 Task: Add an event with the title Second Product Testing Session, date '2023/12/23', time 7:00 AM to 9:00 AMand add a description: Participants will be divided into teams, ensuring a mix of individuals from different departments or backgrounds. This encourages cross-team collaboration and allows participants to interact with colleagues they may not typically work closely with.Select event color  Banana . Add location for the event as: 123 Acropolis of Athens, Athens, Greece, logged in from the account softage.6@softage.netand send the event invitation to softage.3@softage.net and softage.4@softage.net. Set a reminder for the event Doesn't repeat
Action: Mouse moved to (80, 98)
Screenshot: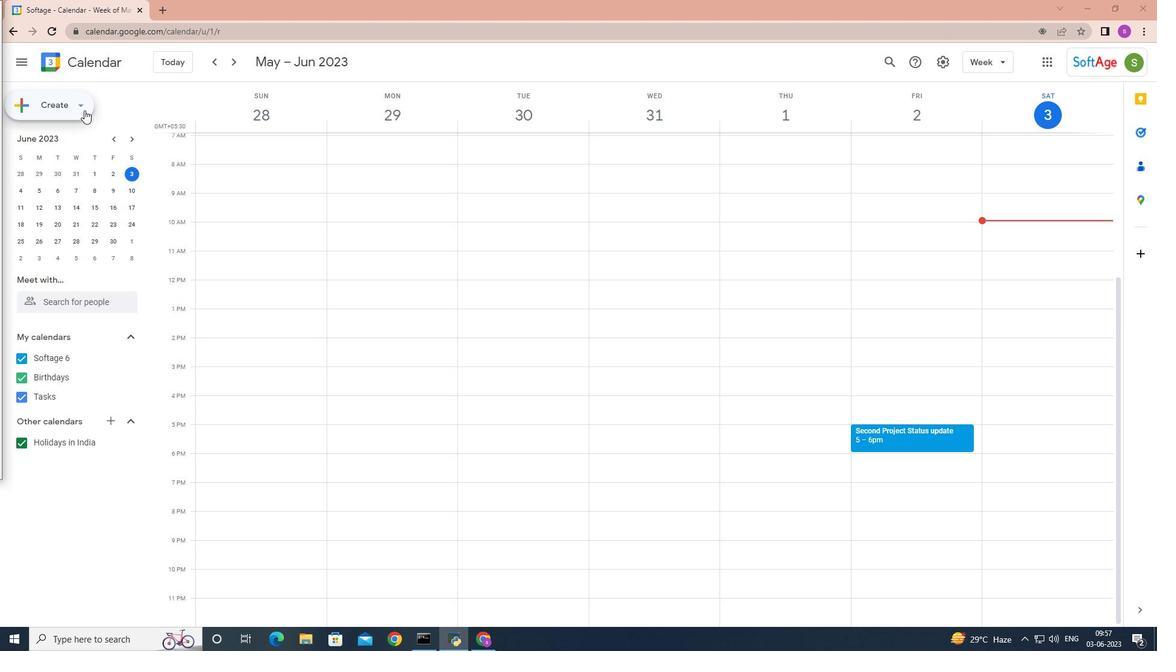 
Action: Mouse pressed left at (80, 98)
Screenshot: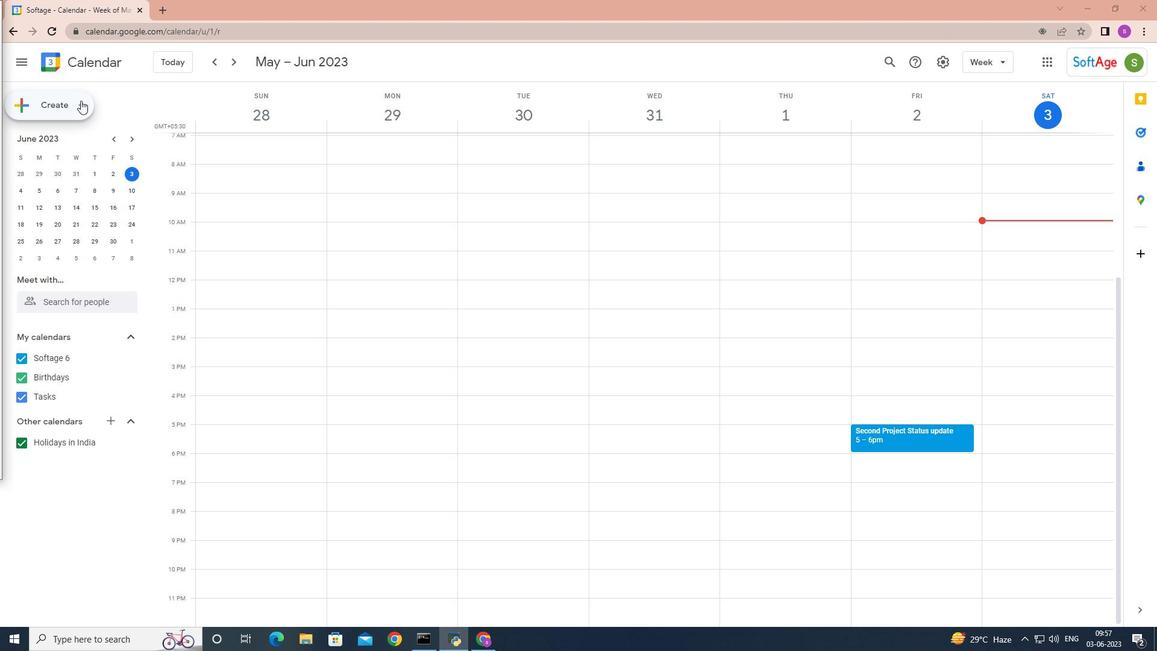 
Action: Mouse moved to (67, 140)
Screenshot: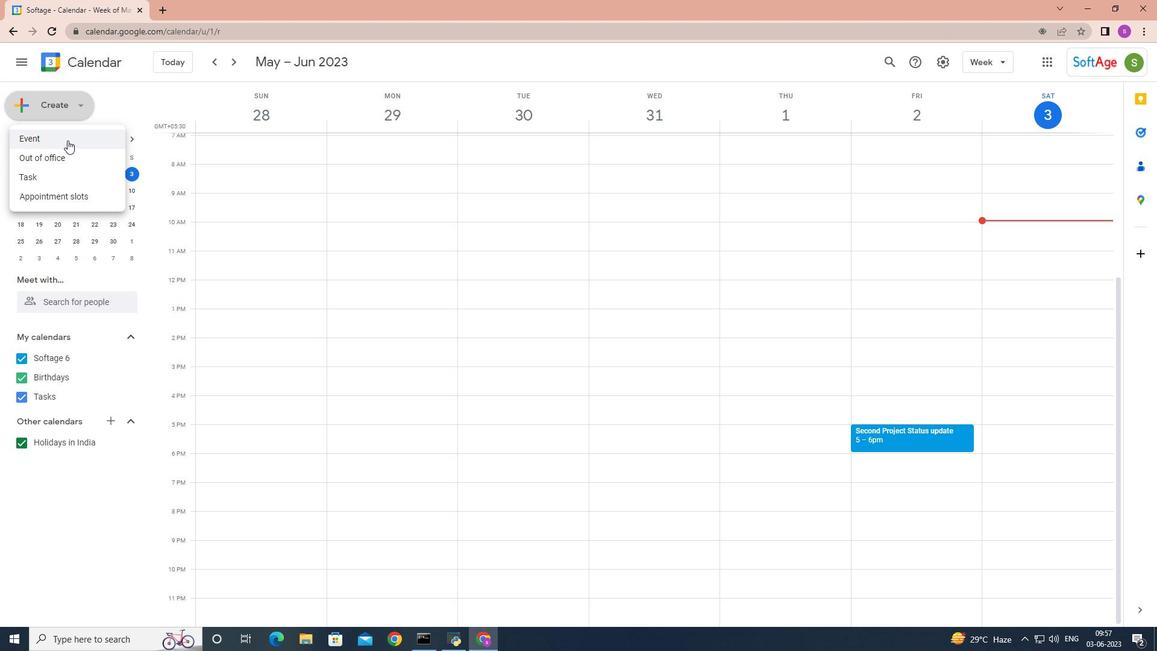 
Action: Mouse pressed left at (67, 140)
Screenshot: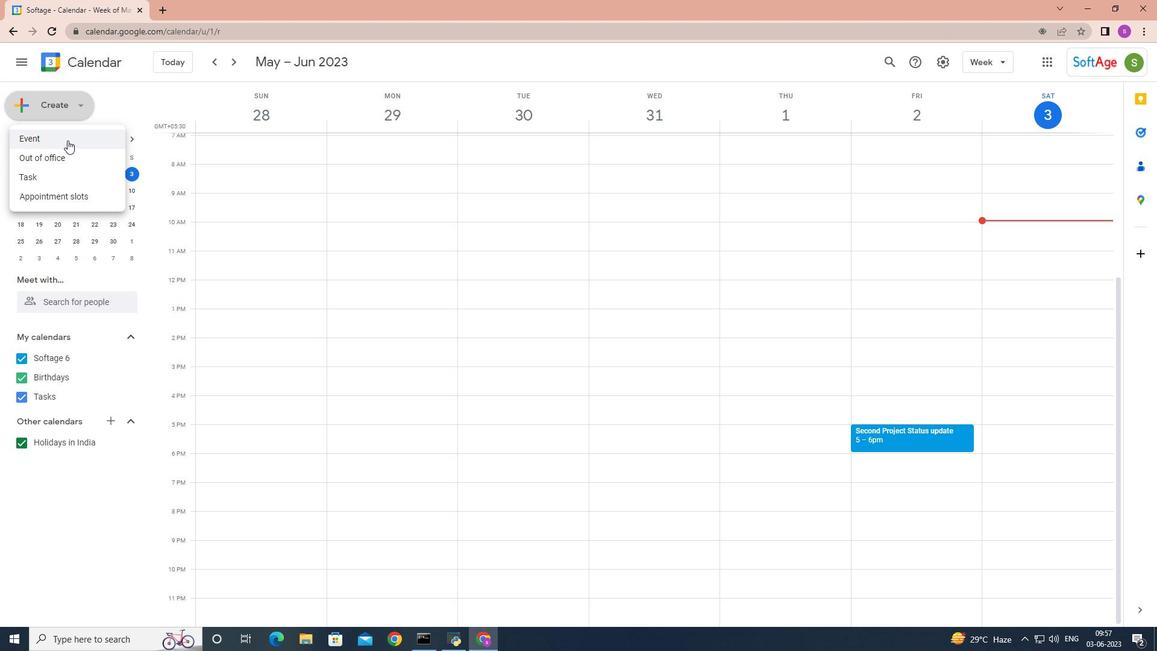 
Action: Mouse moved to (886, 474)
Screenshot: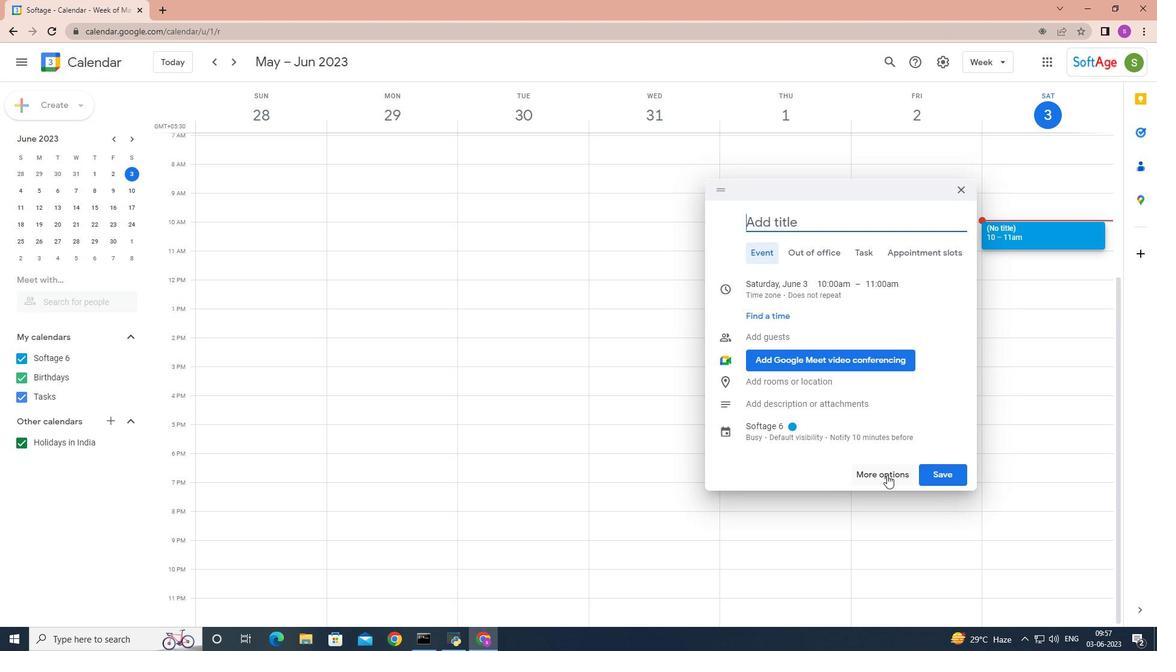
Action: Mouse pressed left at (886, 474)
Screenshot: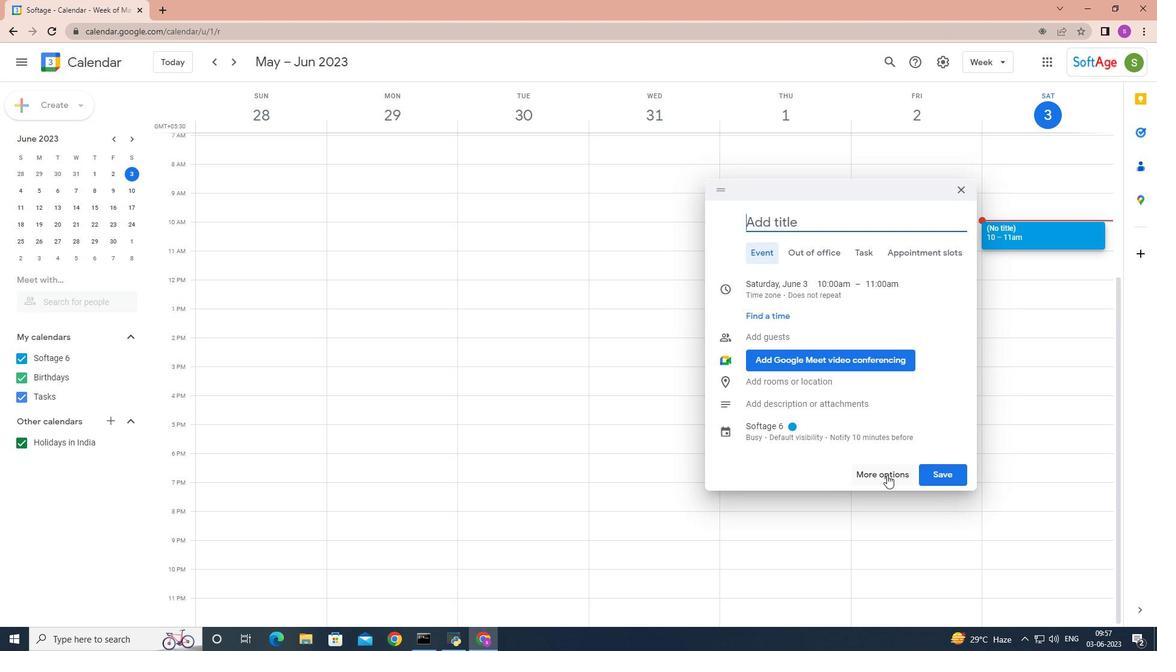 
Action: Mouse moved to (364, 224)
Screenshot: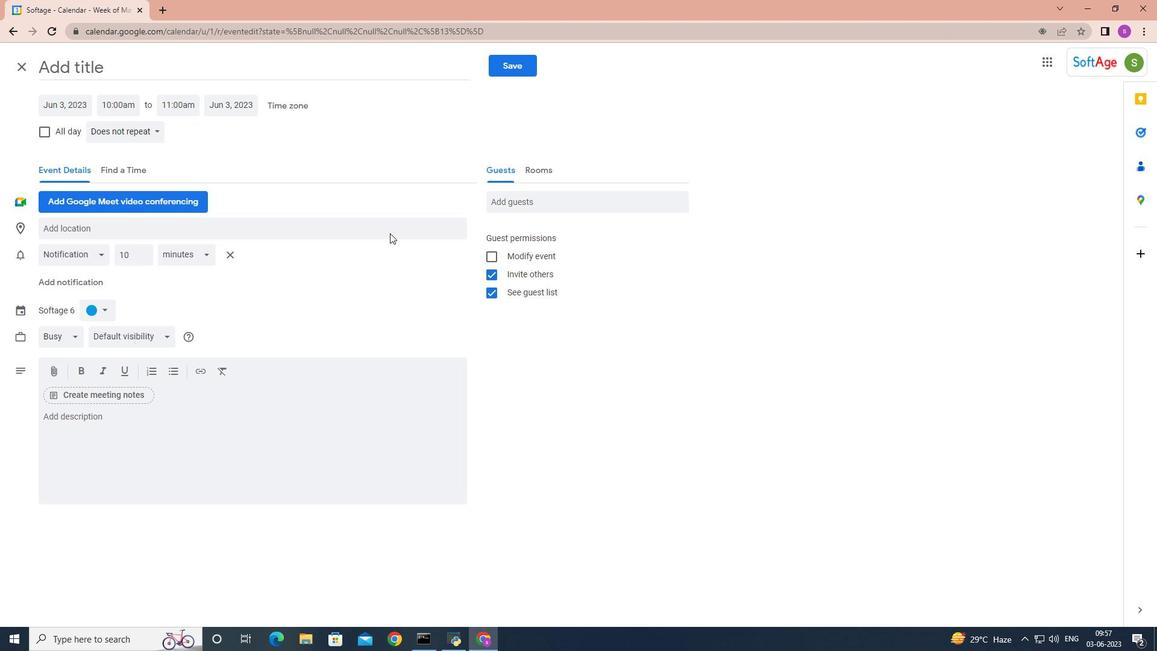 
Action: Key pressed <Key.shift>Second<Key.space><Key.shift>Producy<Key.backspace>t<Key.space><Key.shift>Testing<Key.space><Key.shift>Session
Screenshot: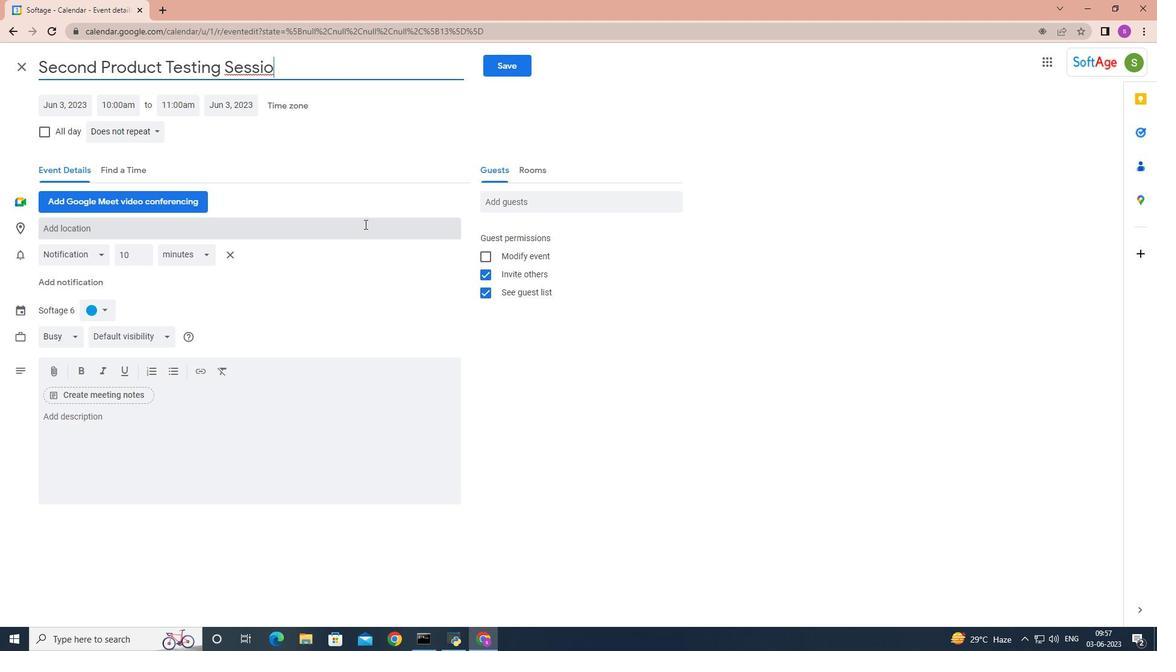 
Action: Mouse moved to (62, 107)
Screenshot: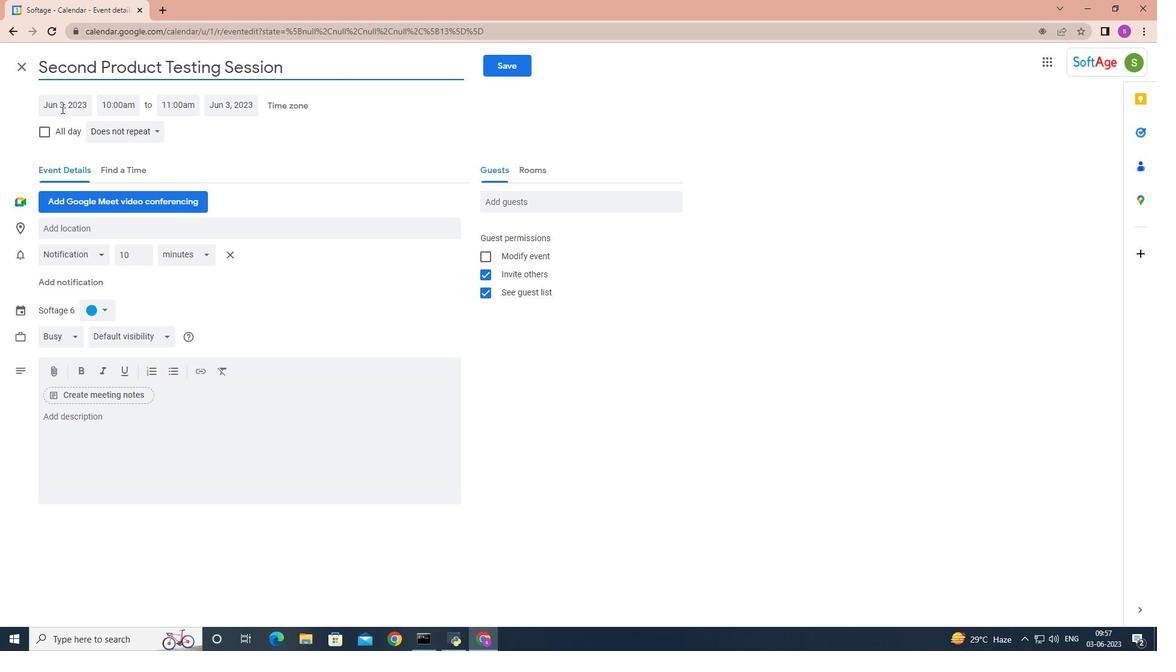 
Action: Mouse pressed left at (62, 107)
Screenshot: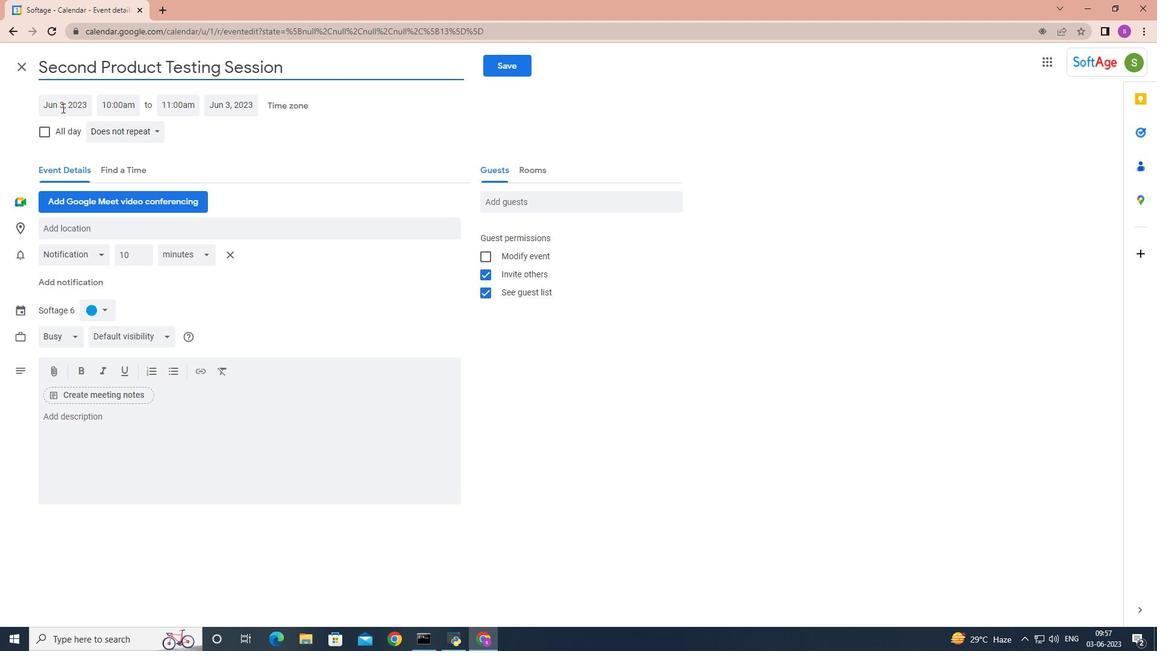 
Action: Mouse moved to (193, 129)
Screenshot: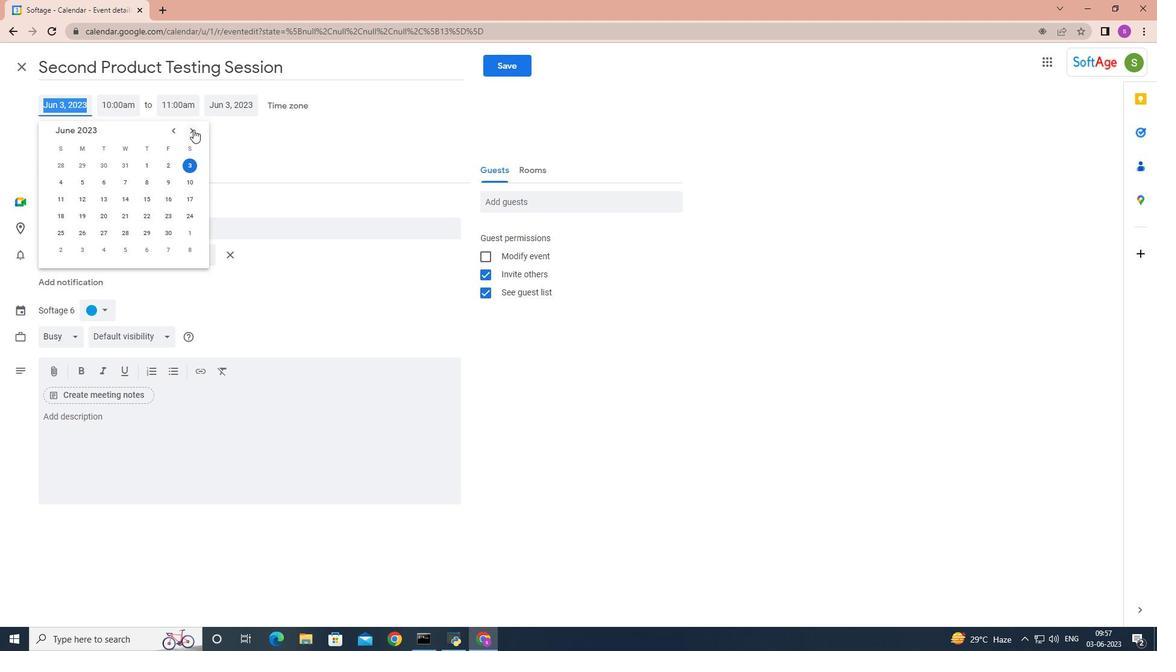 
Action: Mouse pressed left at (193, 129)
Screenshot: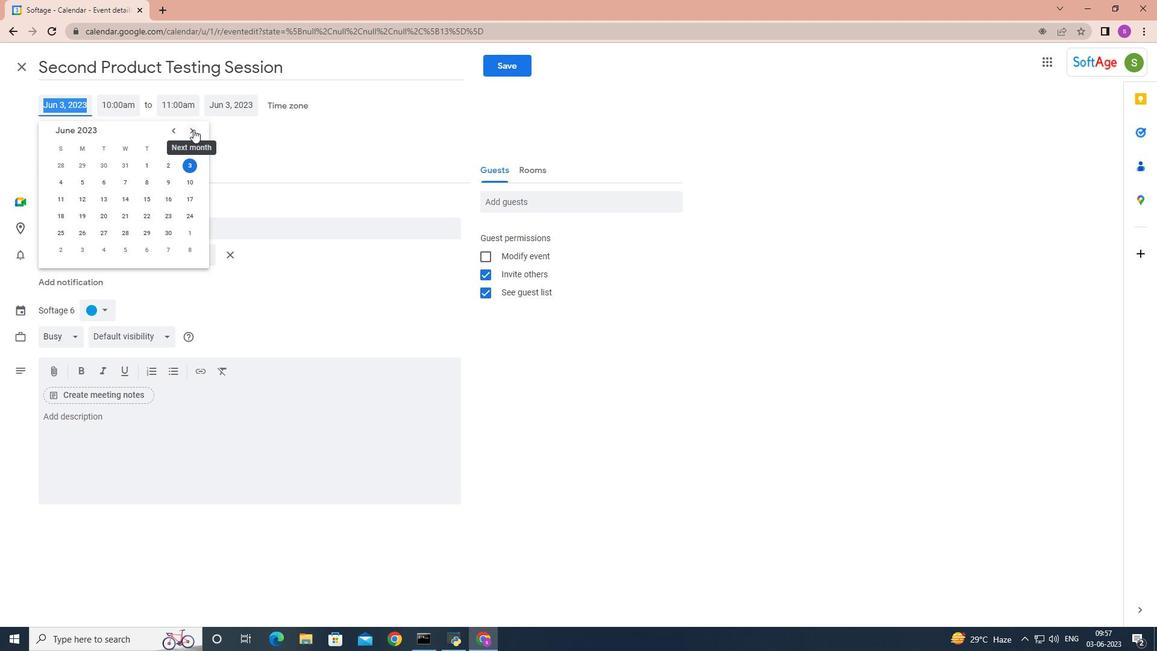 
Action: Mouse pressed left at (193, 129)
Screenshot: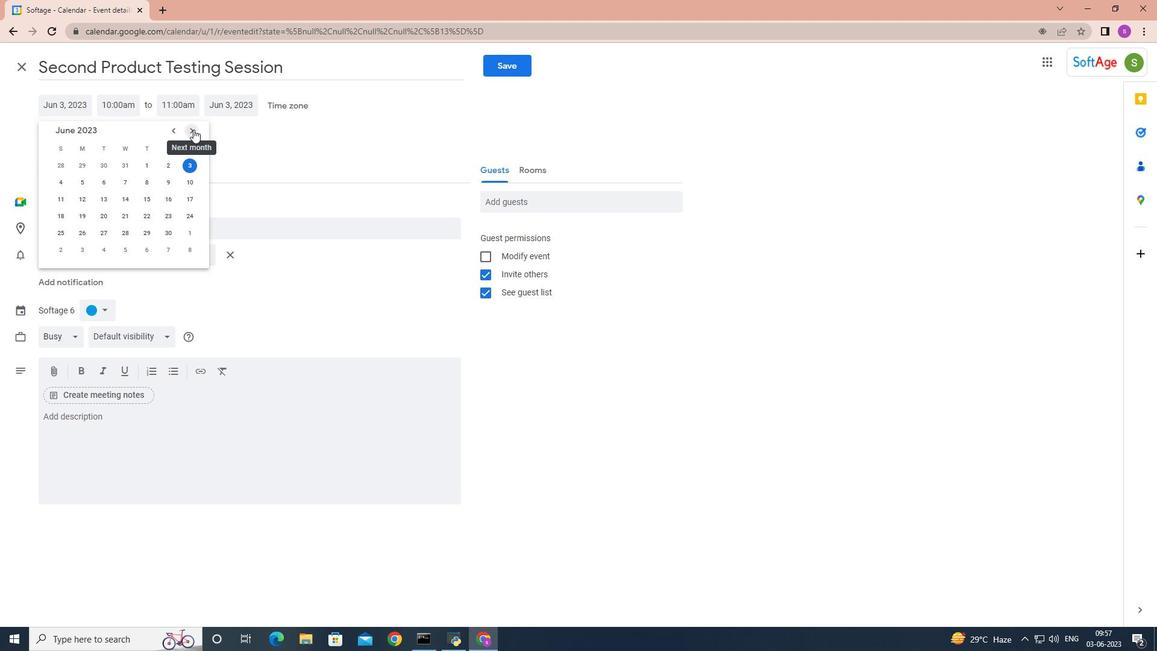 
Action: Mouse pressed left at (193, 129)
Screenshot: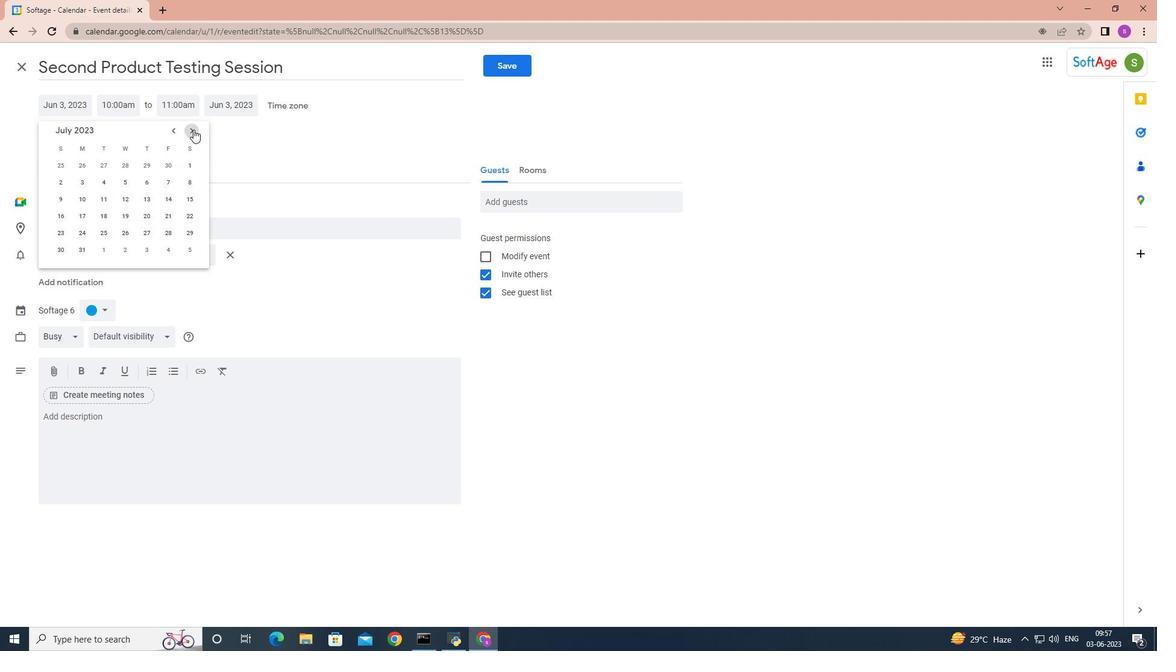 
Action: Mouse pressed left at (193, 129)
Screenshot: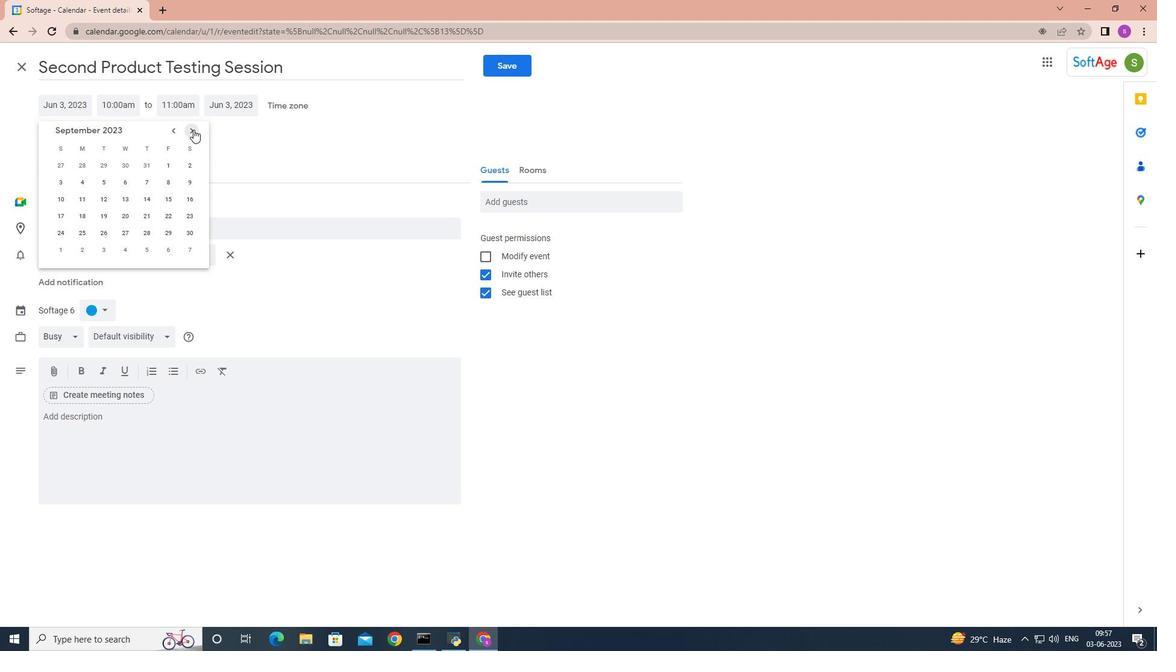 
Action: Mouse pressed left at (193, 129)
Screenshot: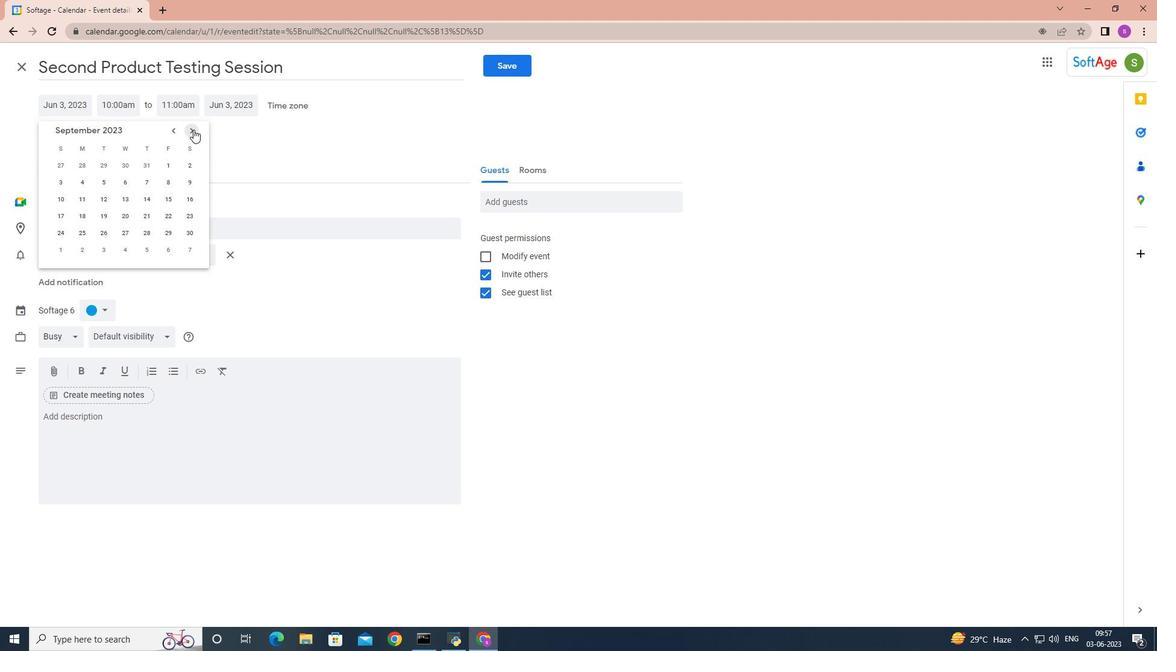 
Action: Mouse pressed left at (193, 129)
Screenshot: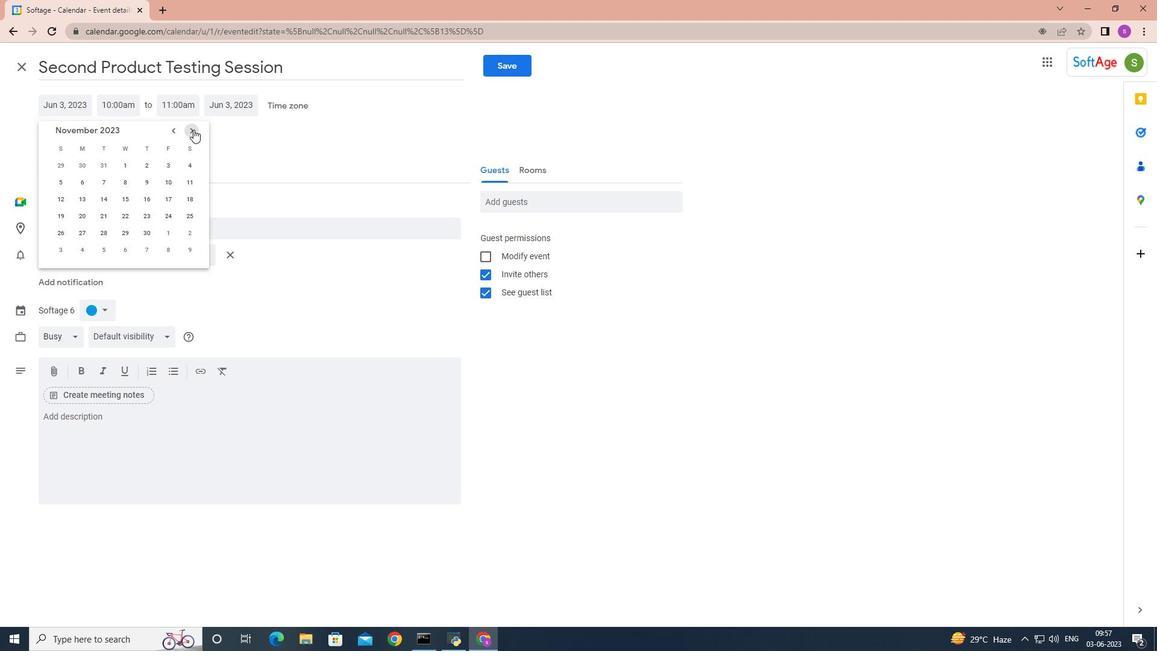 
Action: Mouse moved to (190, 215)
Screenshot: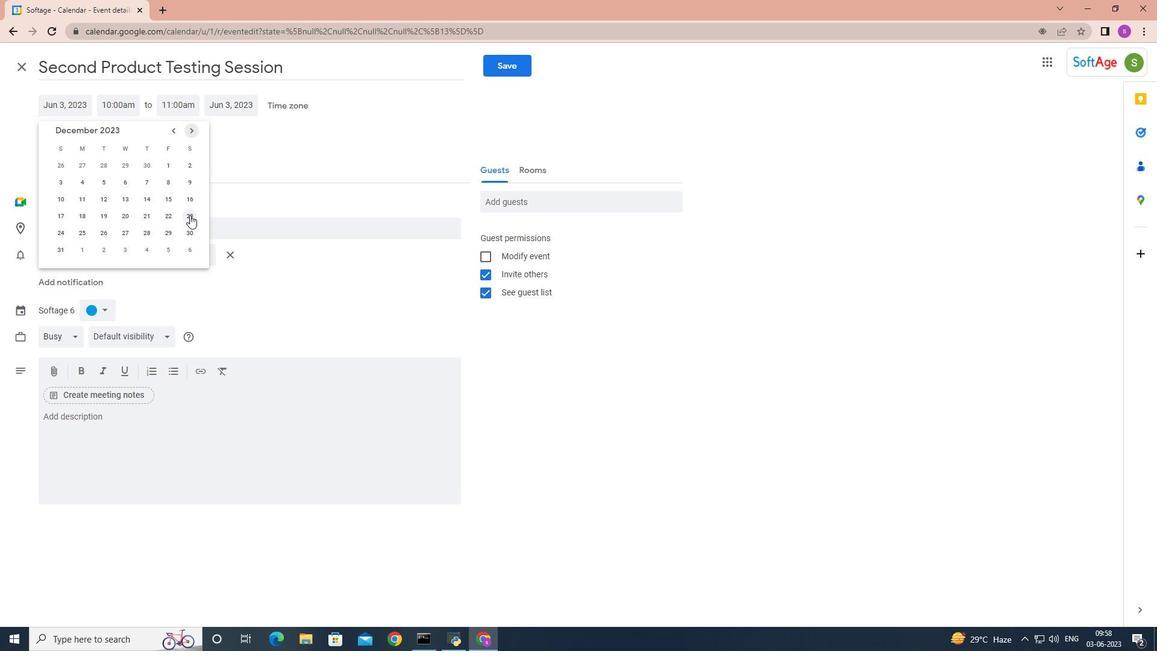 
Action: Mouse pressed left at (190, 215)
Screenshot: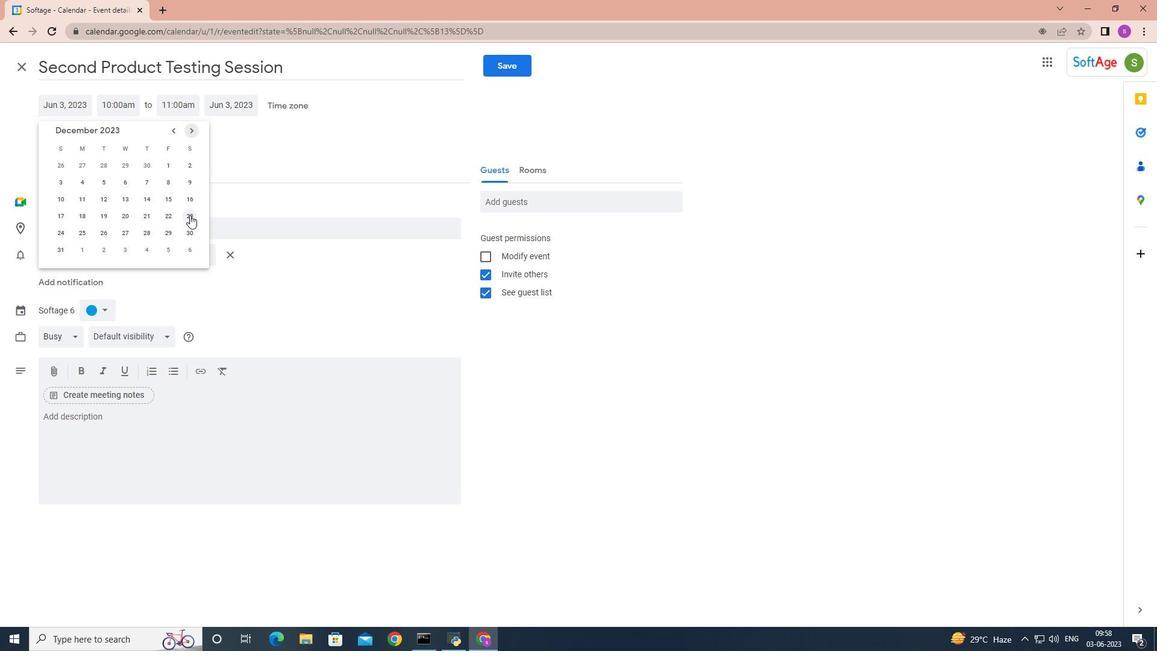 
Action: Mouse moved to (116, 106)
Screenshot: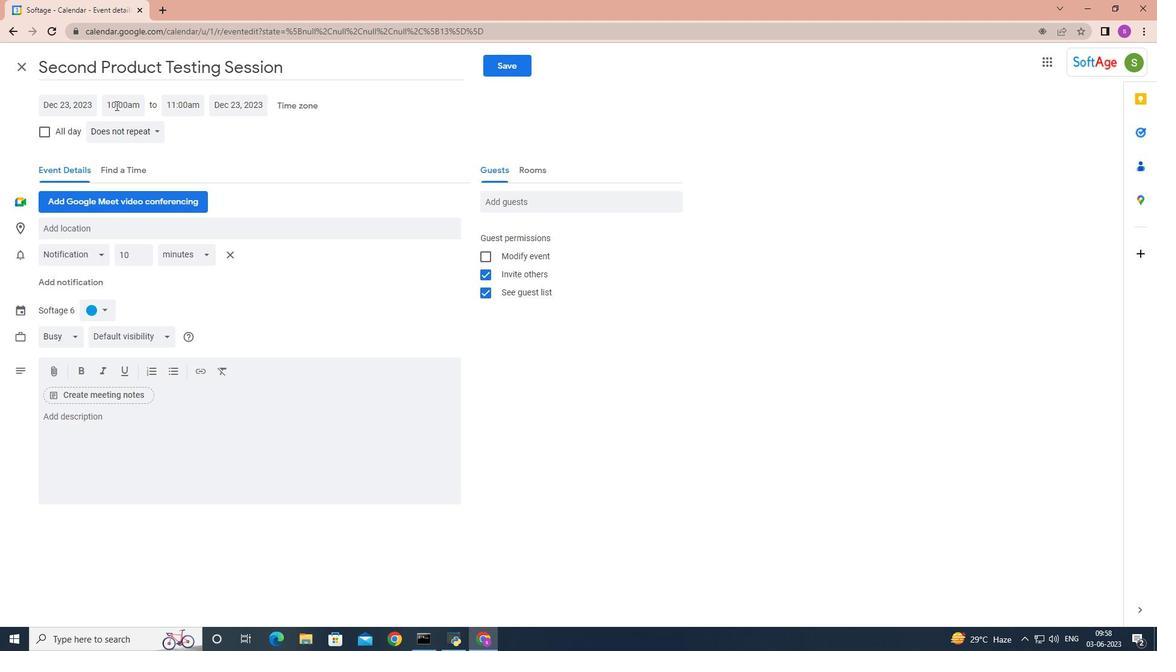 
Action: Mouse pressed left at (116, 106)
Screenshot: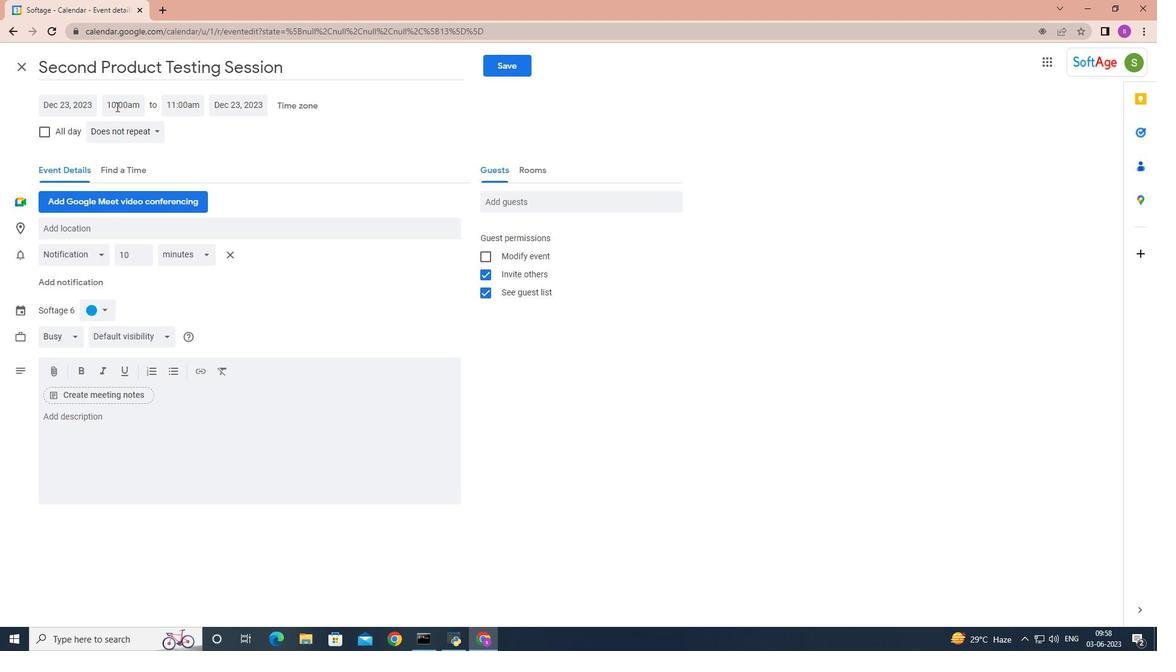 
Action: Mouse moved to (147, 177)
Screenshot: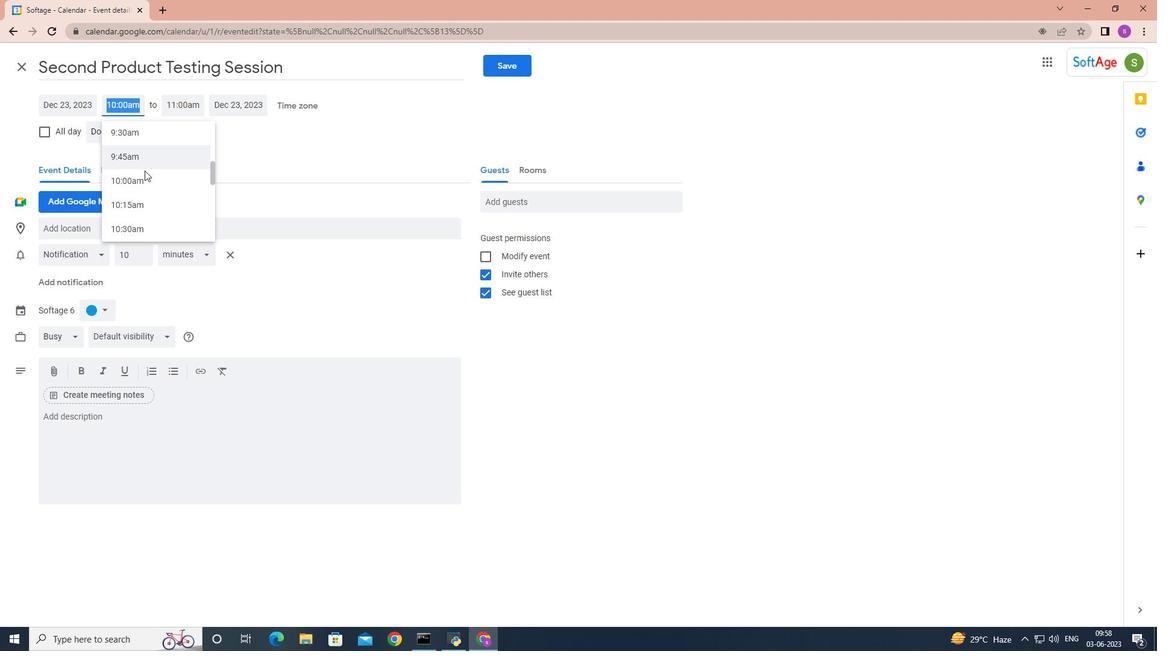 
Action: Mouse scrolled (147, 178) with delta (0, 0)
Screenshot: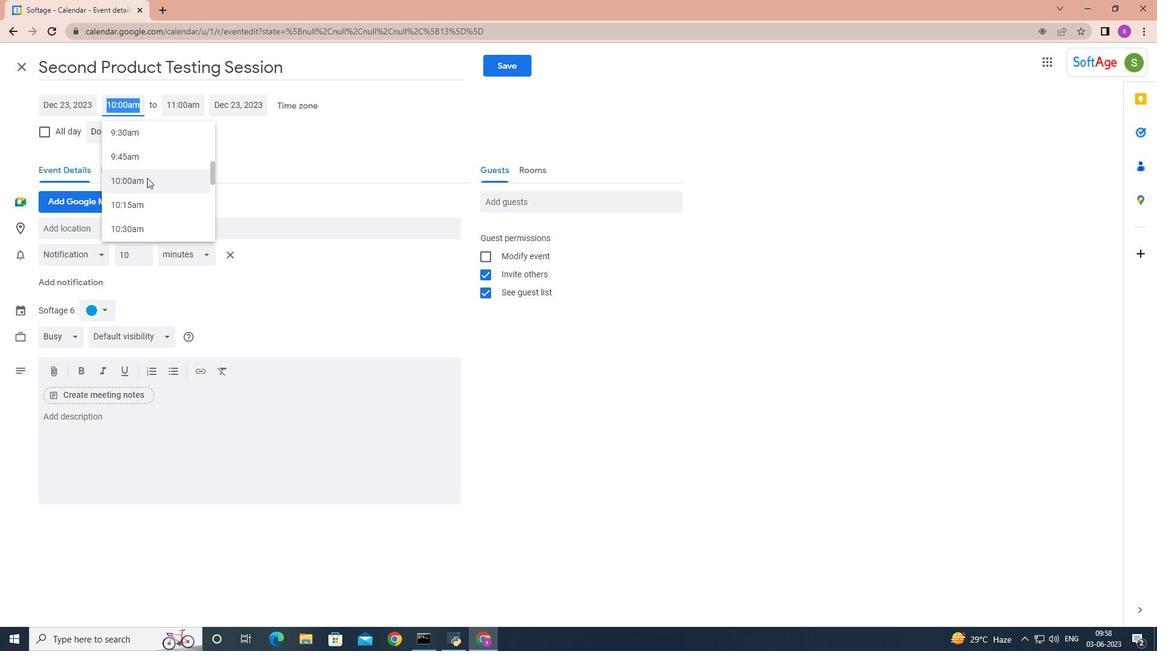 
Action: Mouse scrolled (147, 178) with delta (0, 0)
Screenshot: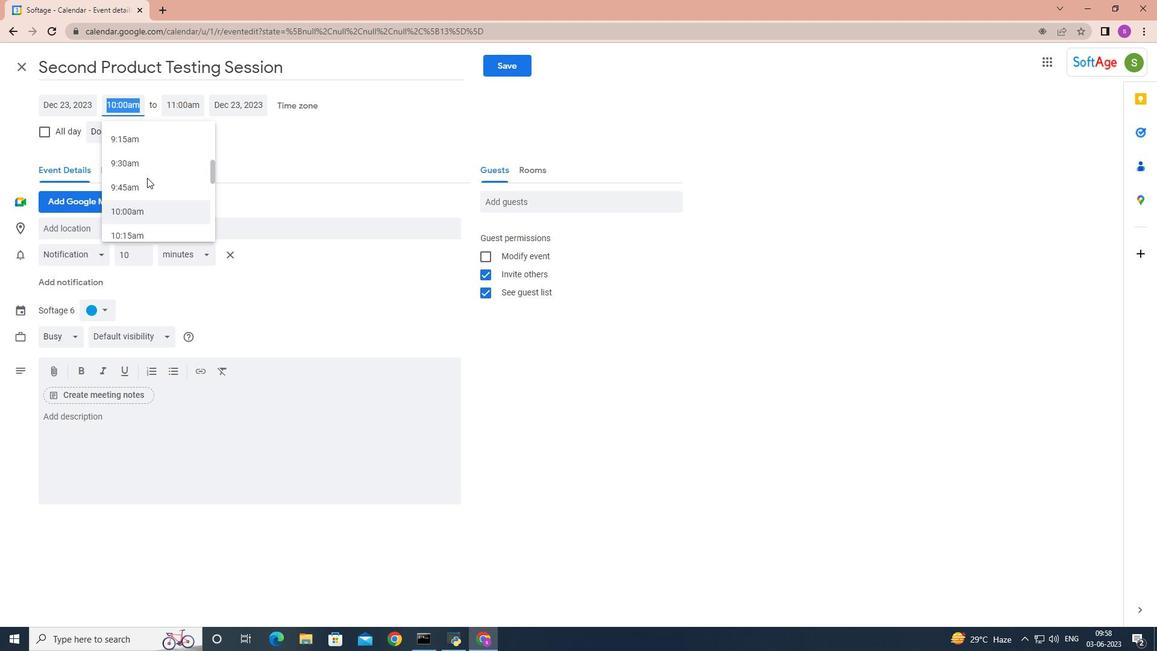 
Action: Mouse scrolled (147, 178) with delta (0, 0)
Screenshot: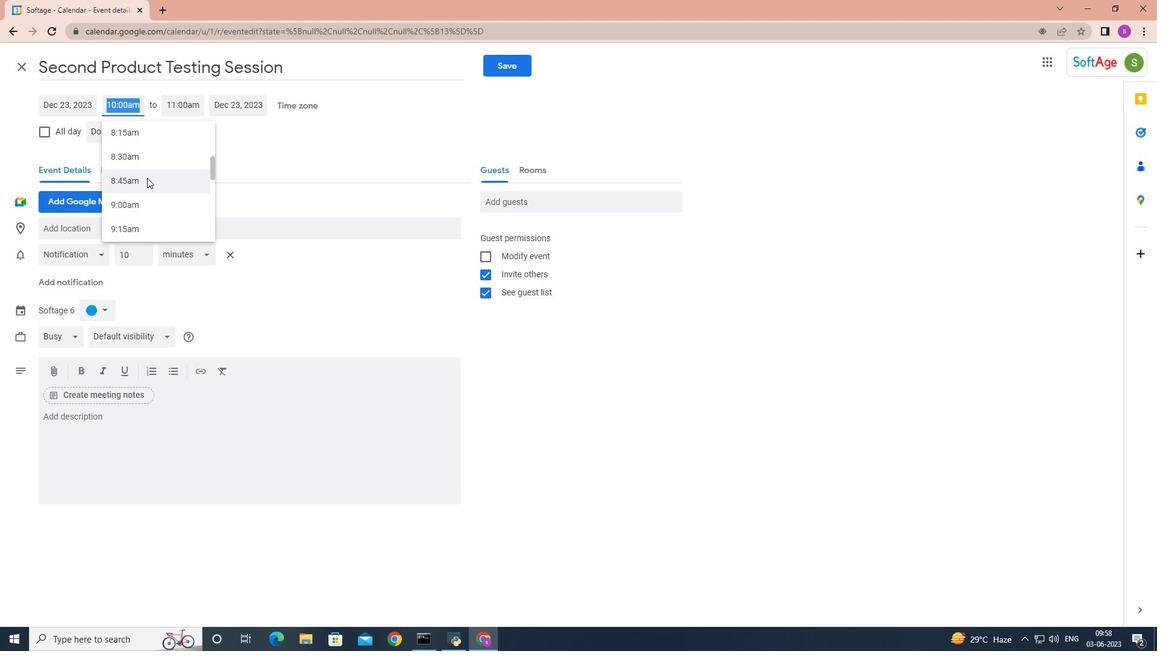 
Action: Mouse scrolled (147, 178) with delta (0, 0)
Screenshot: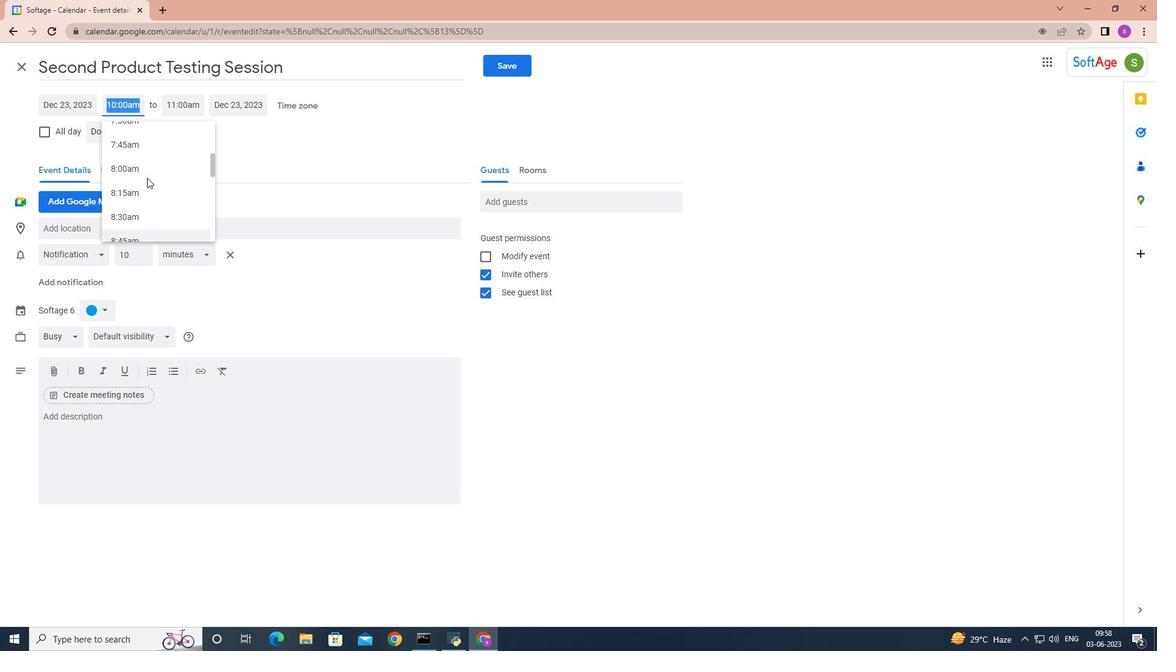 
Action: Mouse moved to (142, 132)
Screenshot: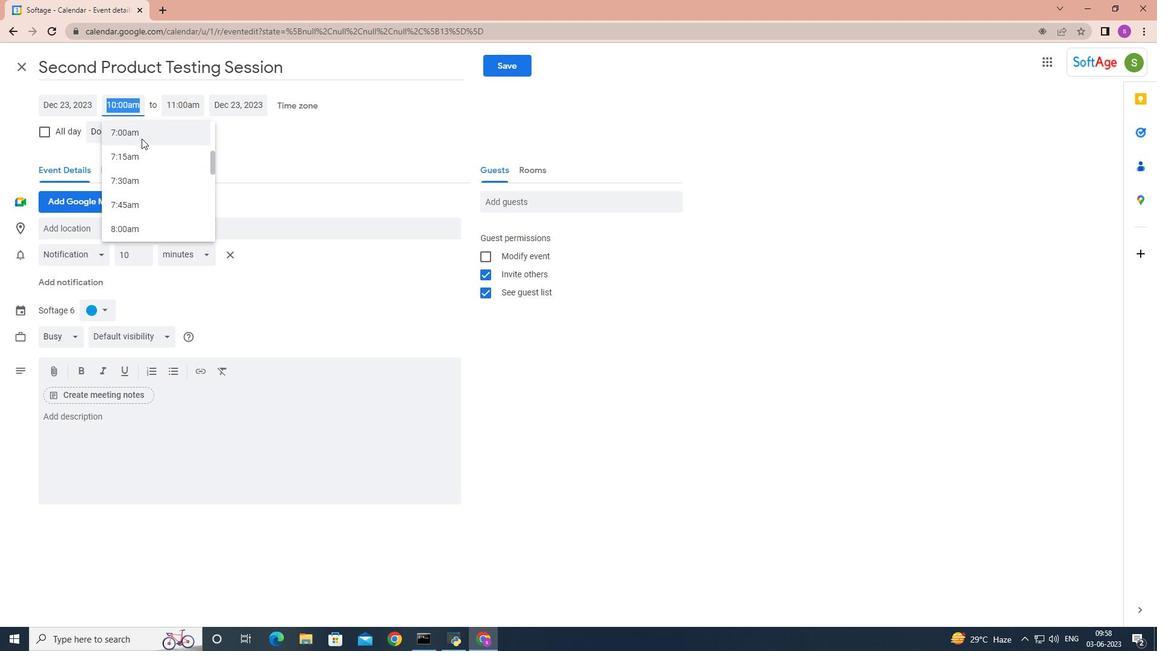 
Action: Mouse pressed left at (142, 132)
Screenshot: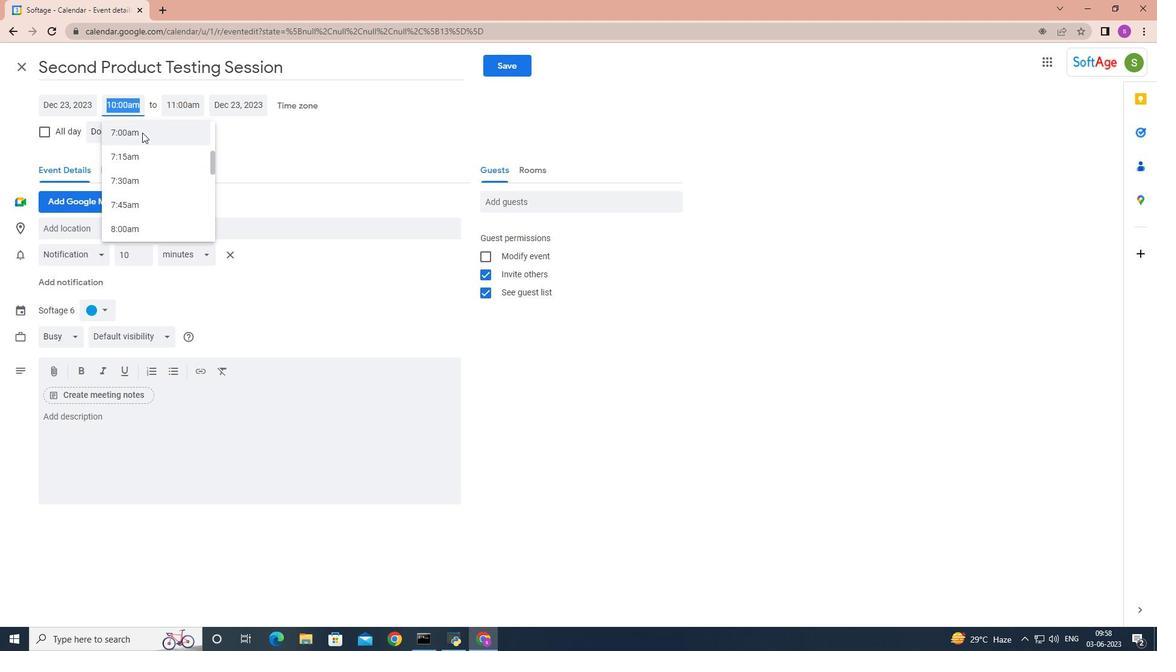 
Action: Mouse moved to (185, 105)
Screenshot: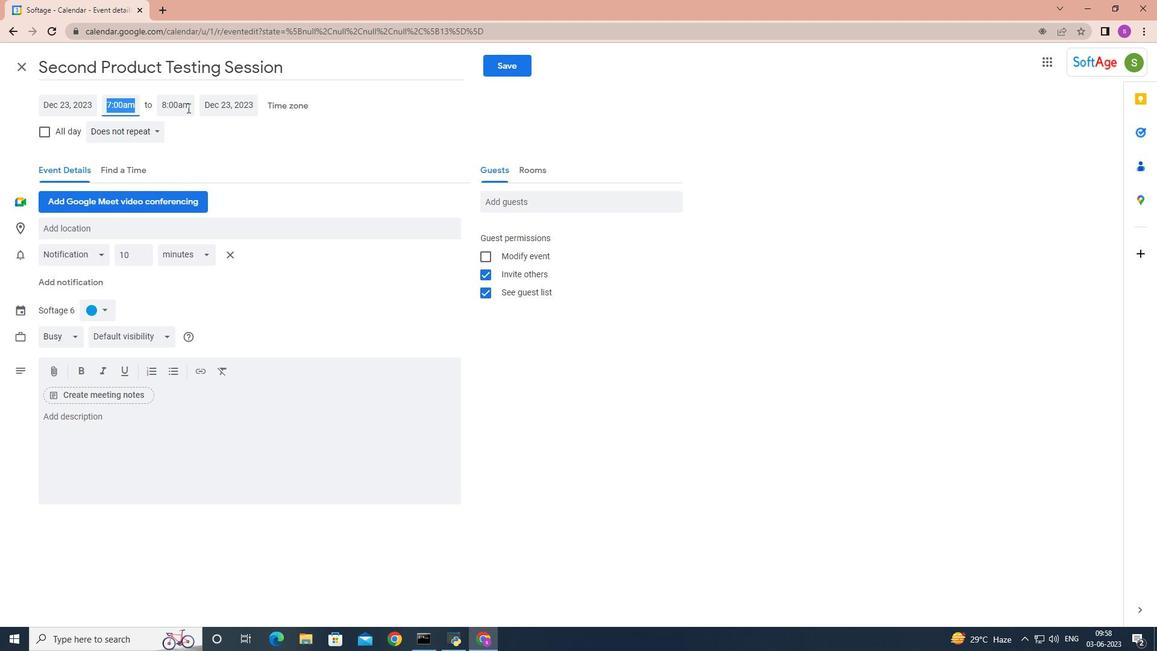 
Action: Mouse pressed left at (185, 105)
Screenshot: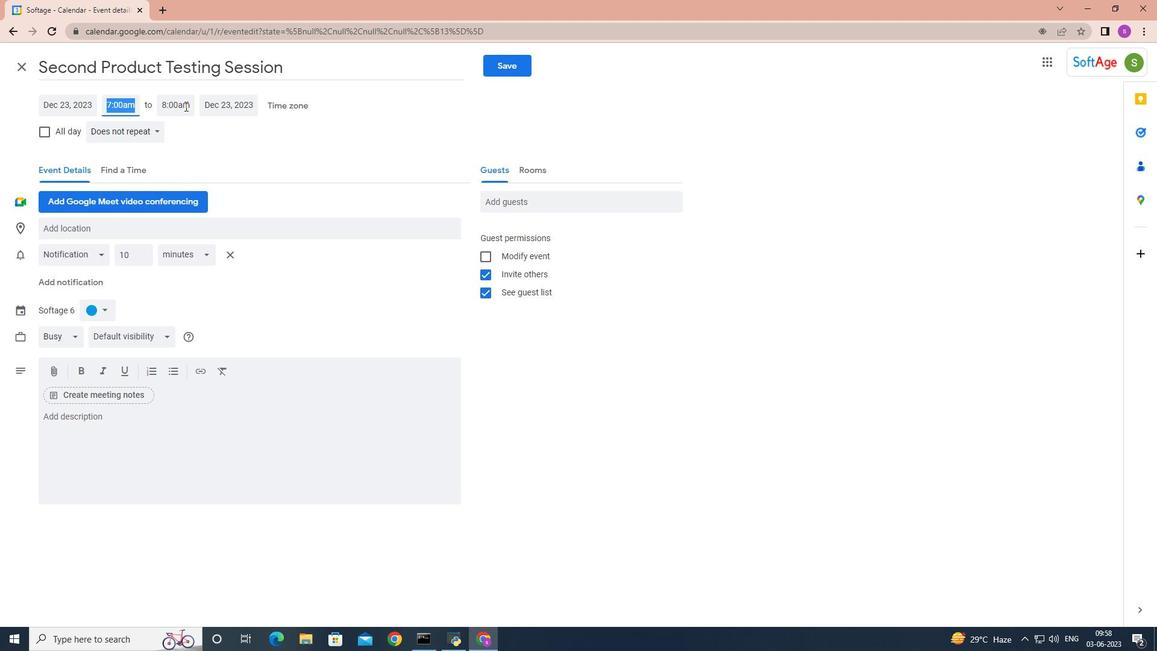 
Action: Mouse moved to (197, 226)
Screenshot: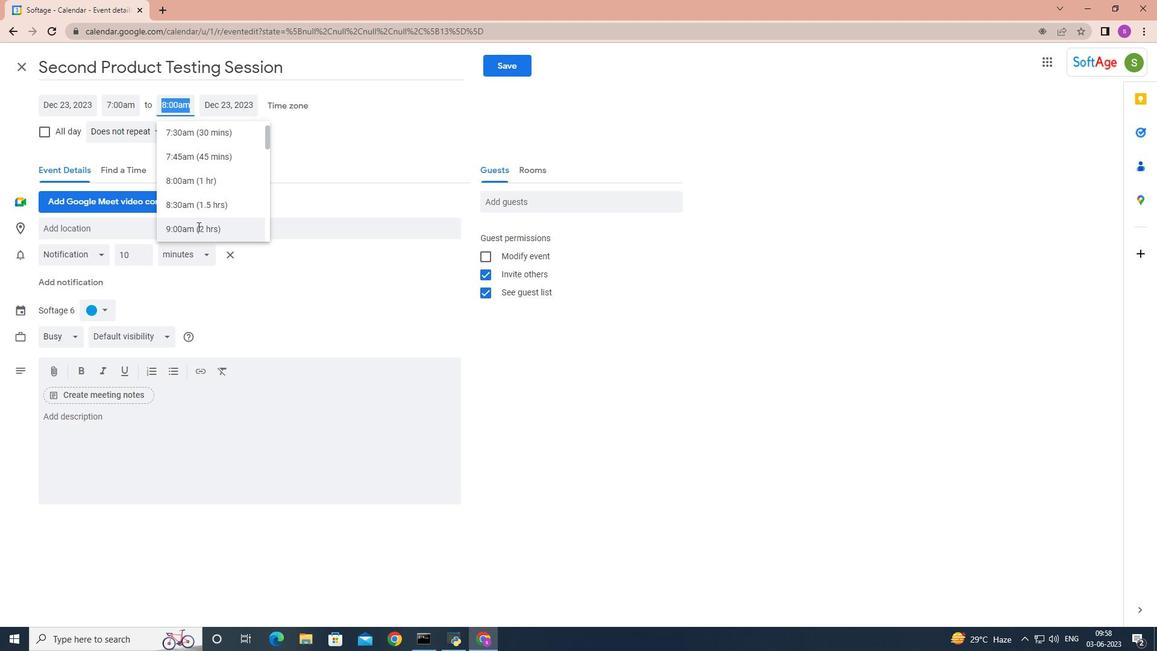 
Action: Mouse pressed left at (197, 226)
Screenshot: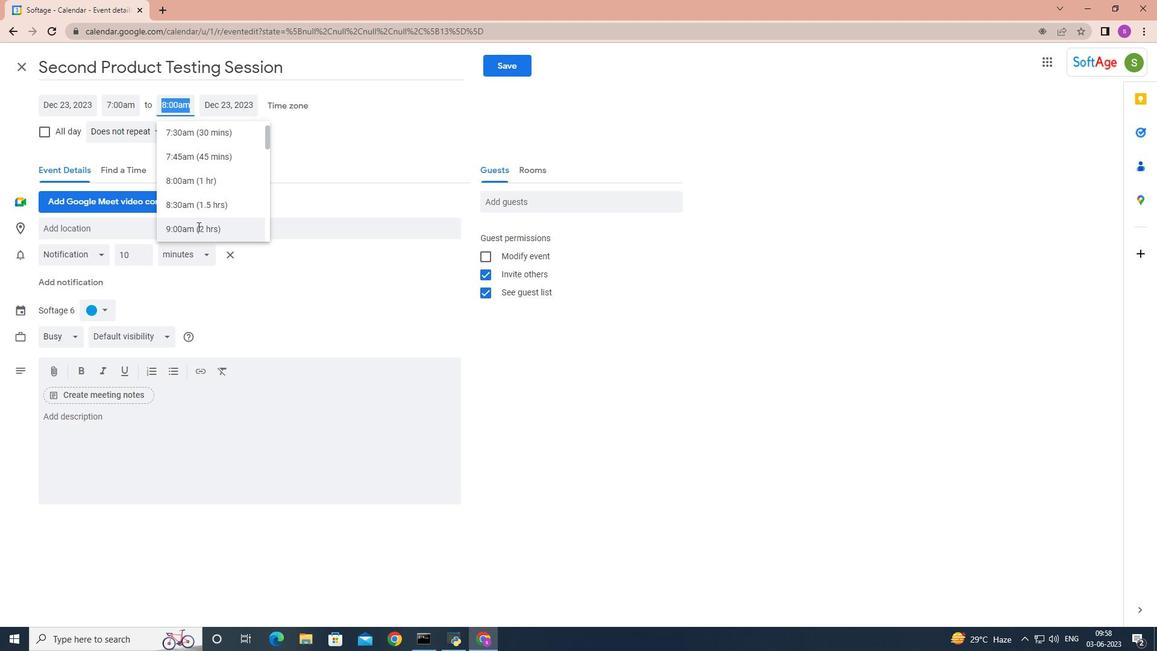 
Action: Mouse moved to (56, 414)
Screenshot: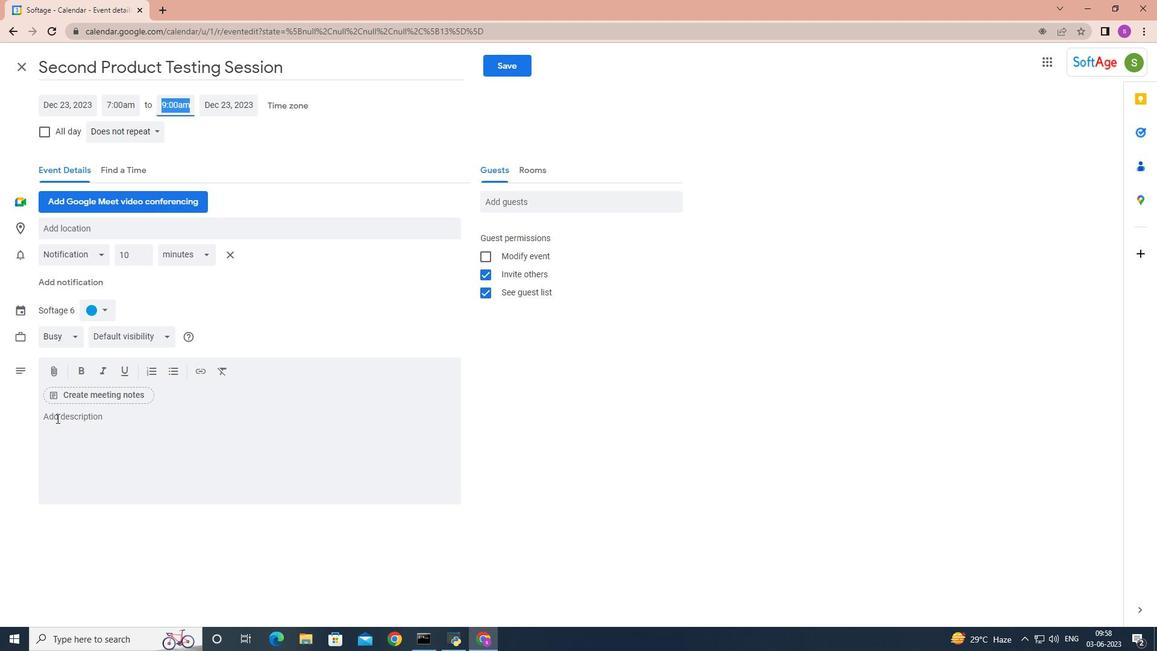 
Action: Mouse pressed left at (56, 414)
Screenshot: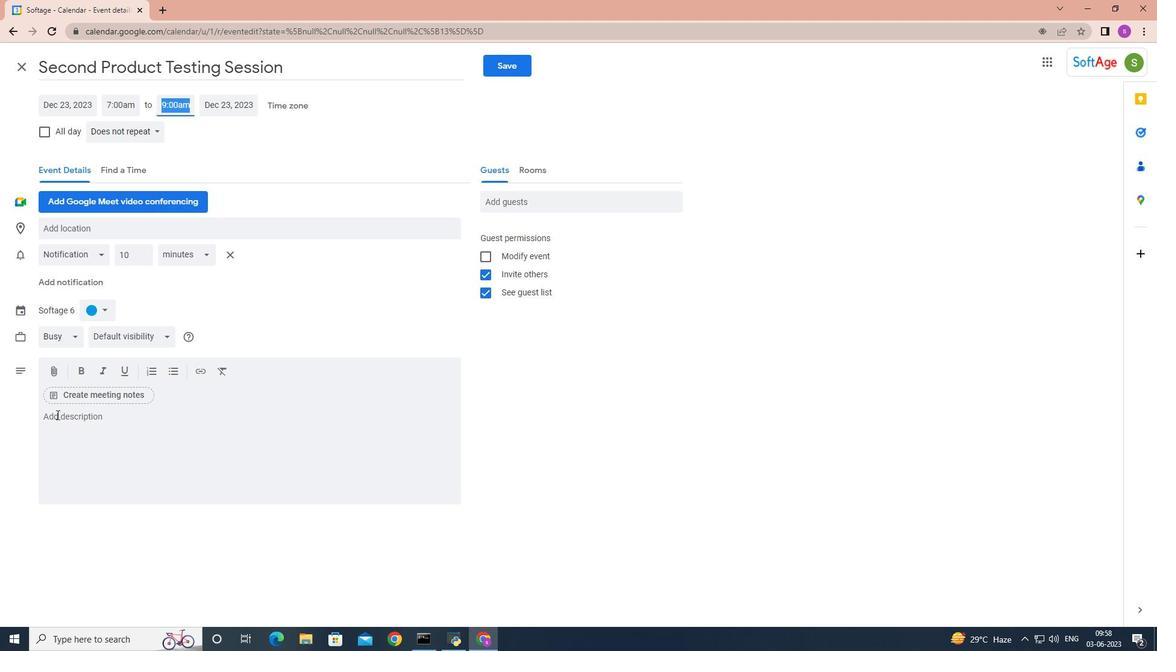 
Action: Mouse moved to (56, 414)
Screenshot: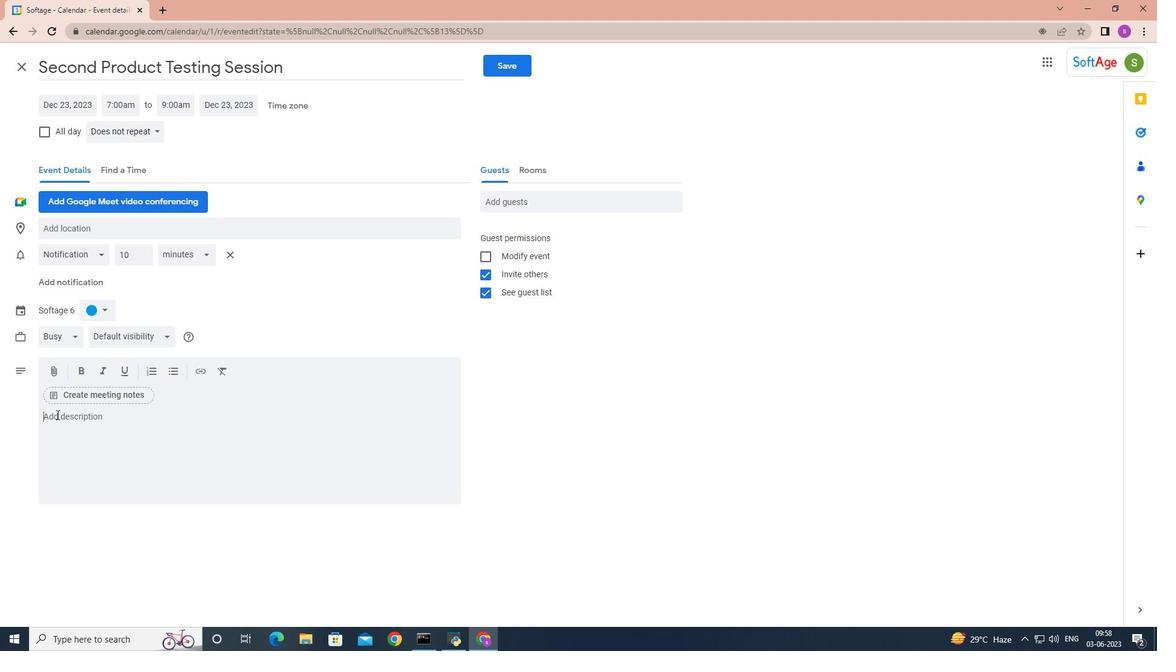 
Action: Key pressed <Key.shift>Participo<Key.backspace>ants<Key.space>will<Key.space>be<Key.space>divided<Key.space>into<Key.space>teams<Key.space><Key.backspace>,<Key.space>ensuring<Key.space>a<Key.space>mis<Key.backspace><Key.backspace>ix<Key.space>of<Key.space>individuals.<Key.space>from<Key.space>different<Key.space>department<Key.space>or<Key.space>back<Key.space><Key.backspace>ground<Key.space><Key.backspace>s.<Key.space>this<Key.space>encourages<Key.space>cress<Key.backspace><Key.backspace><Key.backspace>oss-<Key.space>team<Key.space>collaboration<Key.space>and<Key.space>allows<Key.space>participants<Key.space>to<Key.space>interact<Key.space>with<Key.space>cole<Key.backspace>leagues<Key.space>they<Key.space>may<Key.space>not<Key.space>typically<Key.space>work<Key.space>closely<Key.space>with.
Screenshot: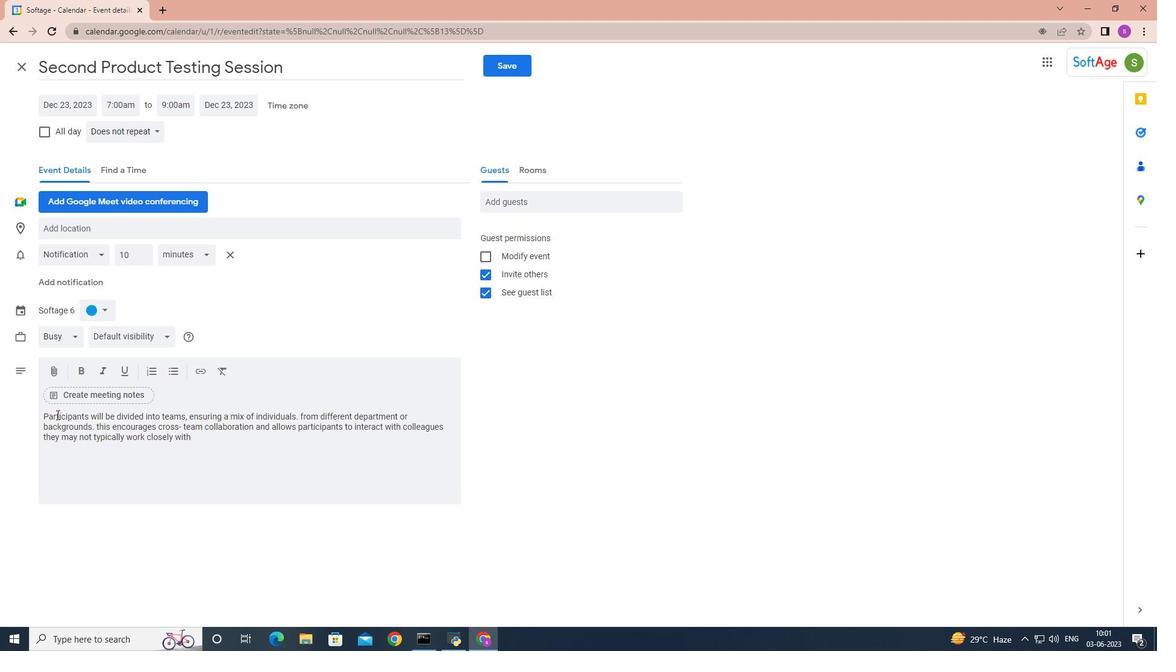 
Action: Mouse moved to (104, 311)
Screenshot: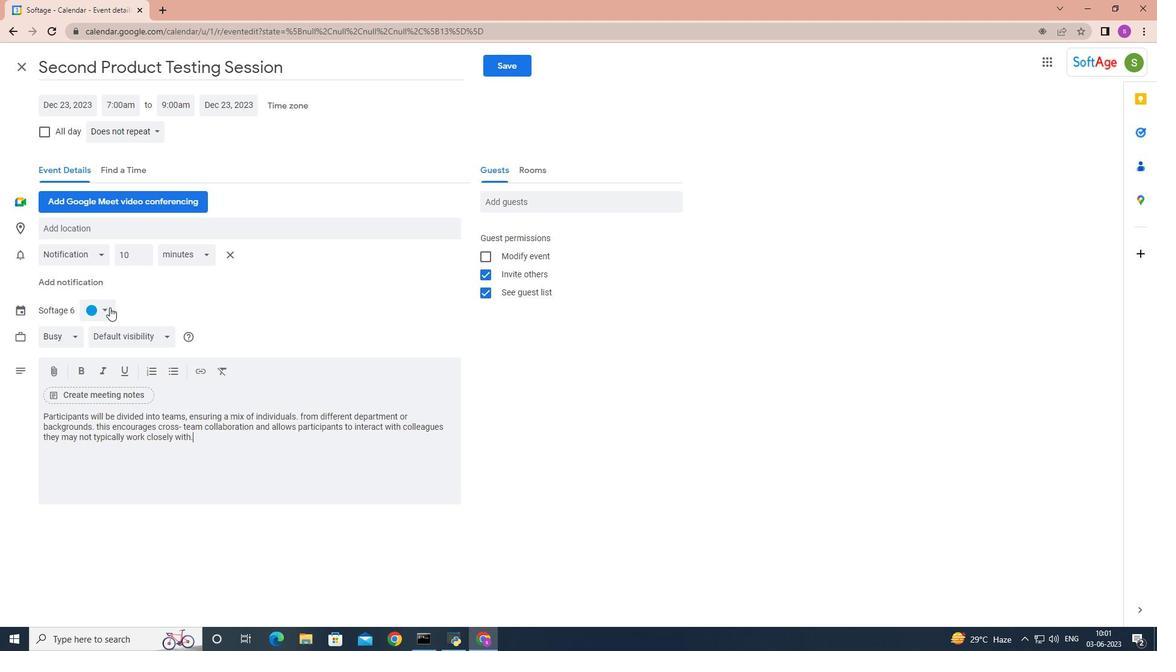 
Action: Mouse pressed left at (104, 311)
Screenshot: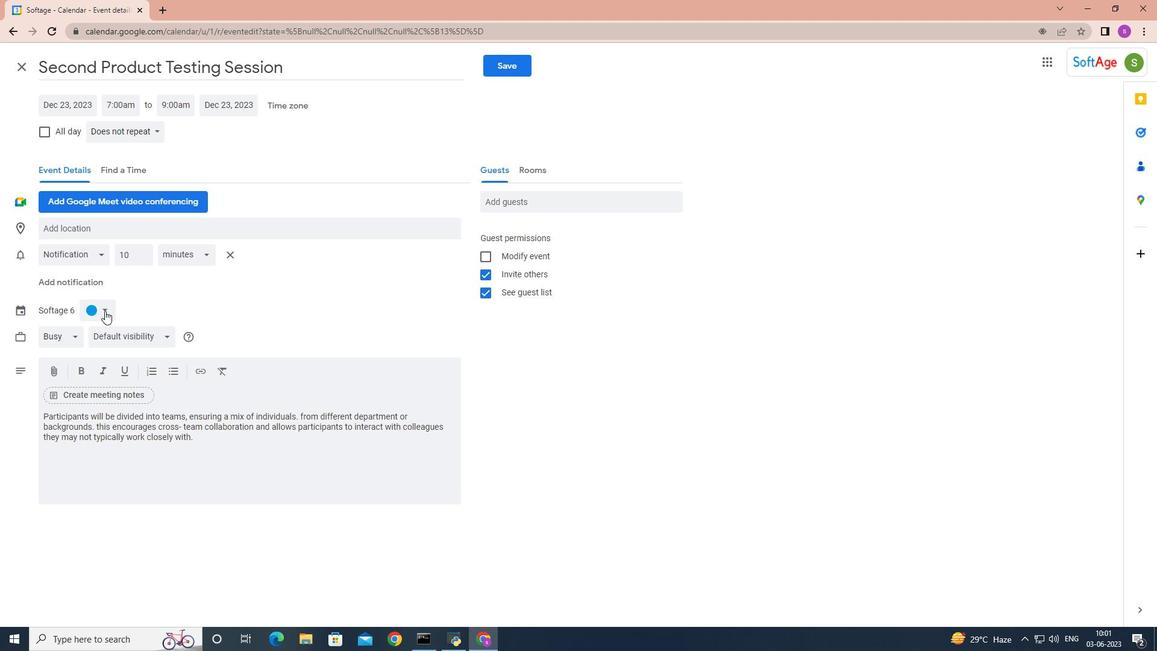 
Action: Mouse moved to (106, 320)
Screenshot: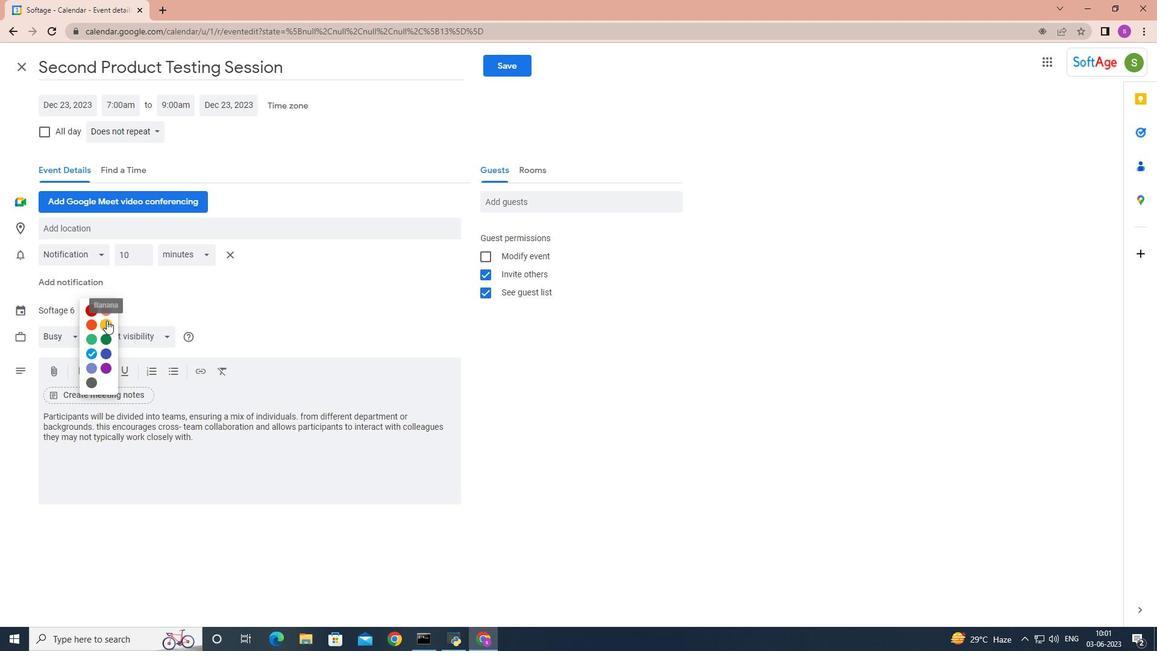 
Action: Mouse pressed left at (106, 320)
Screenshot: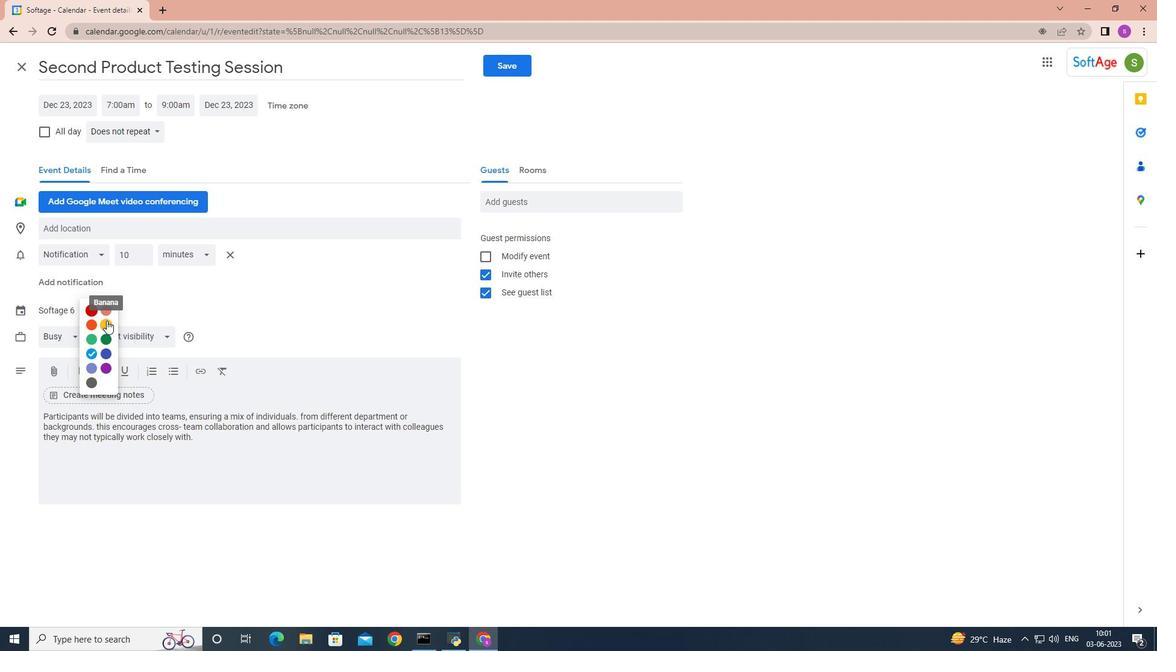 
Action: Mouse moved to (83, 227)
Screenshot: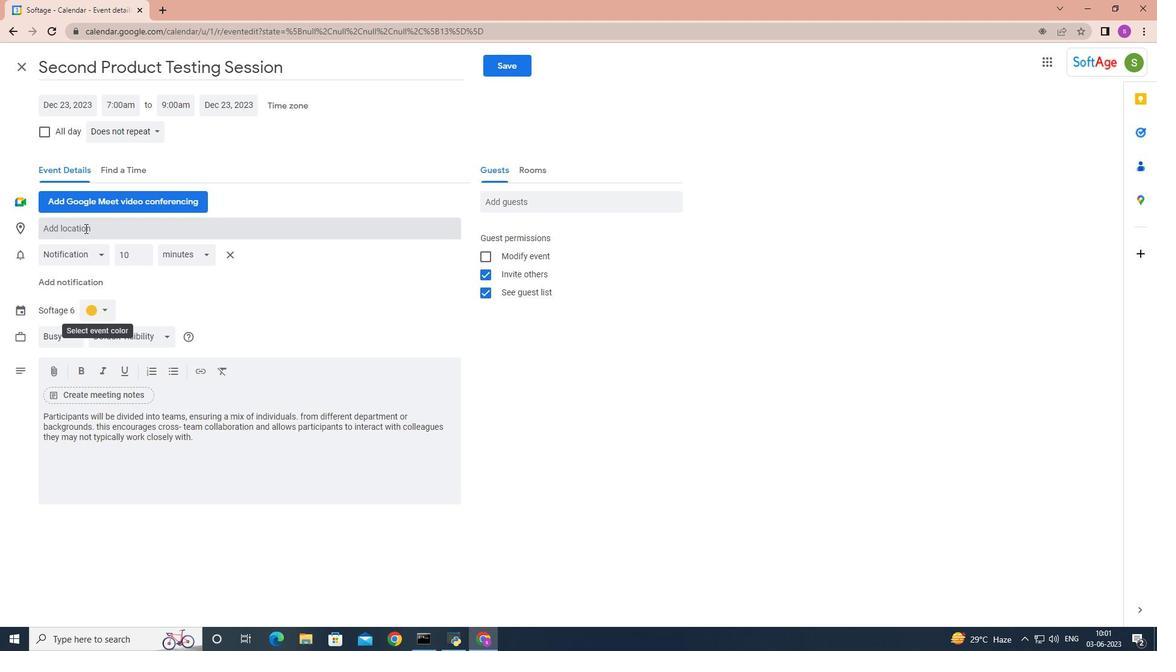 
Action: Mouse pressed left at (83, 227)
Screenshot: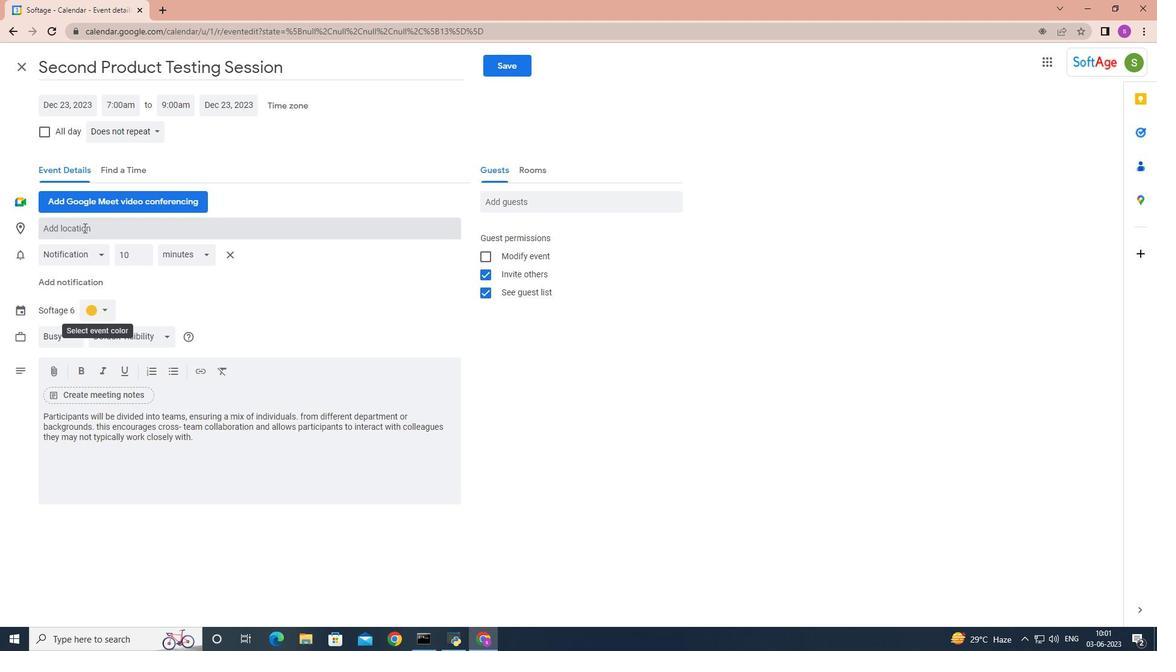
Action: Key pressed 123<Key.space><Key.shift>Acropolis<Key.space>of<Key.space><Key.shift>Athens,<Key.space><Key.shift>Greece
Screenshot: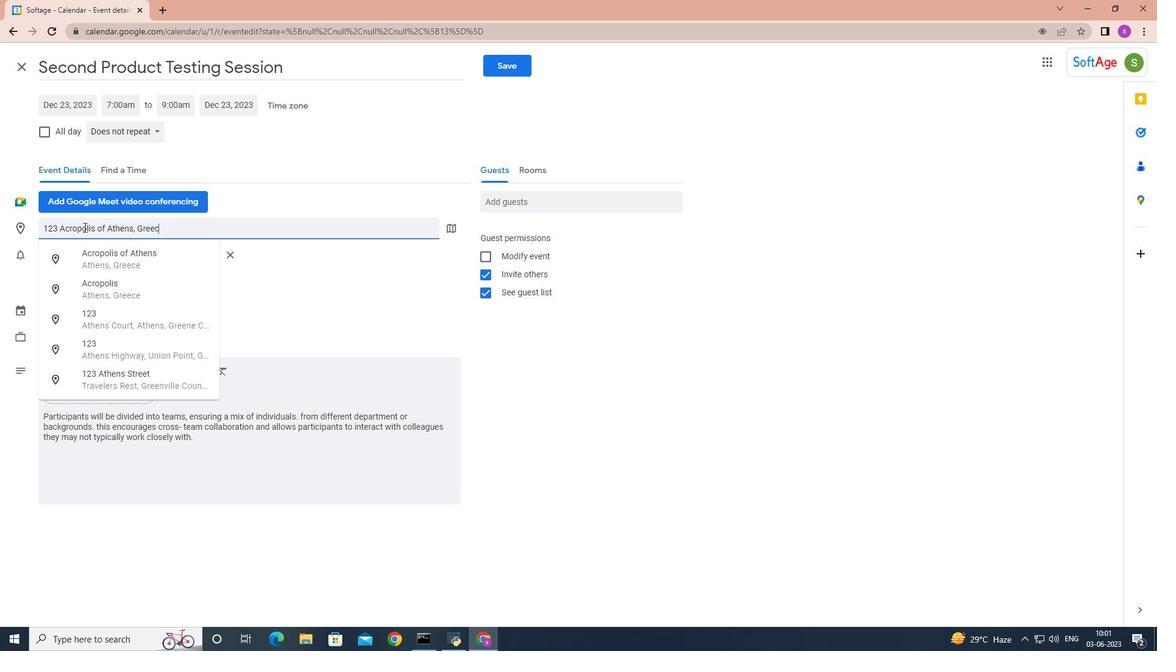 
Action: Mouse moved to (523, 200)
Screenshot: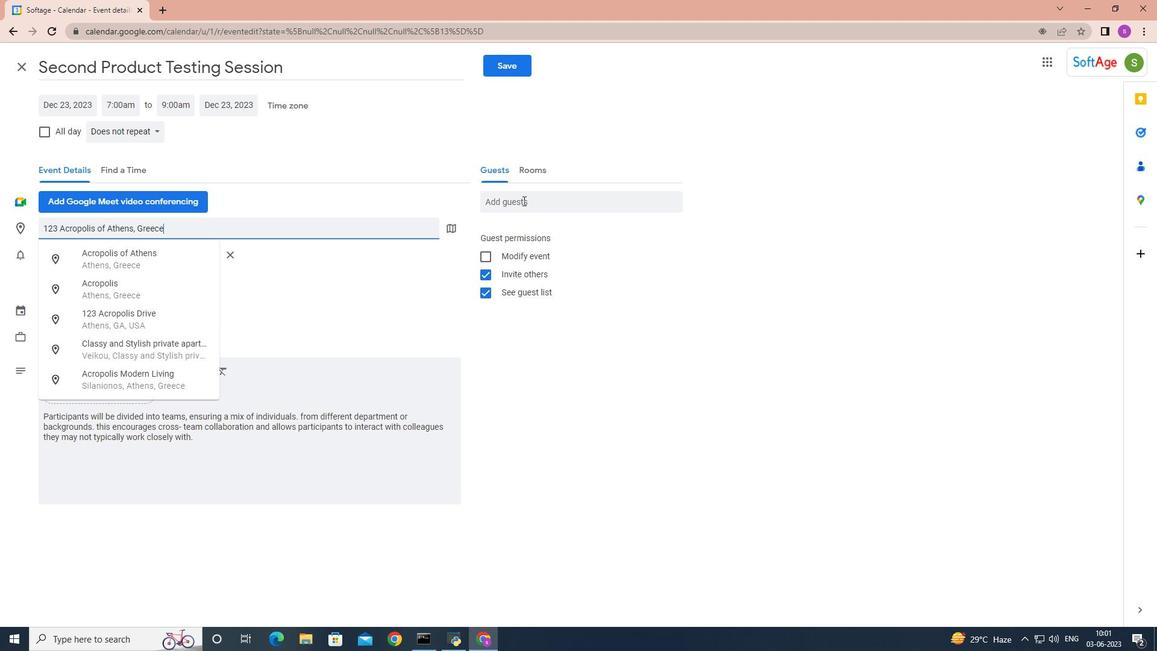
Action: Mouse pressed left at (523, 200)
Screenshot: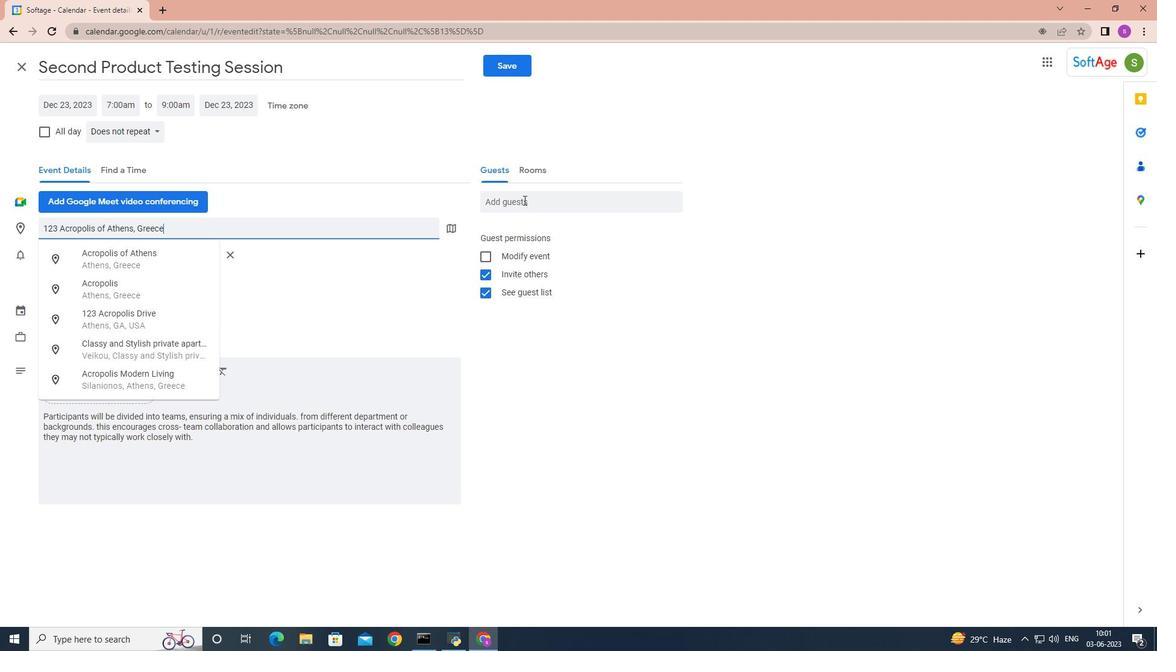 
Action: Key pressed softage.3
Screenshot: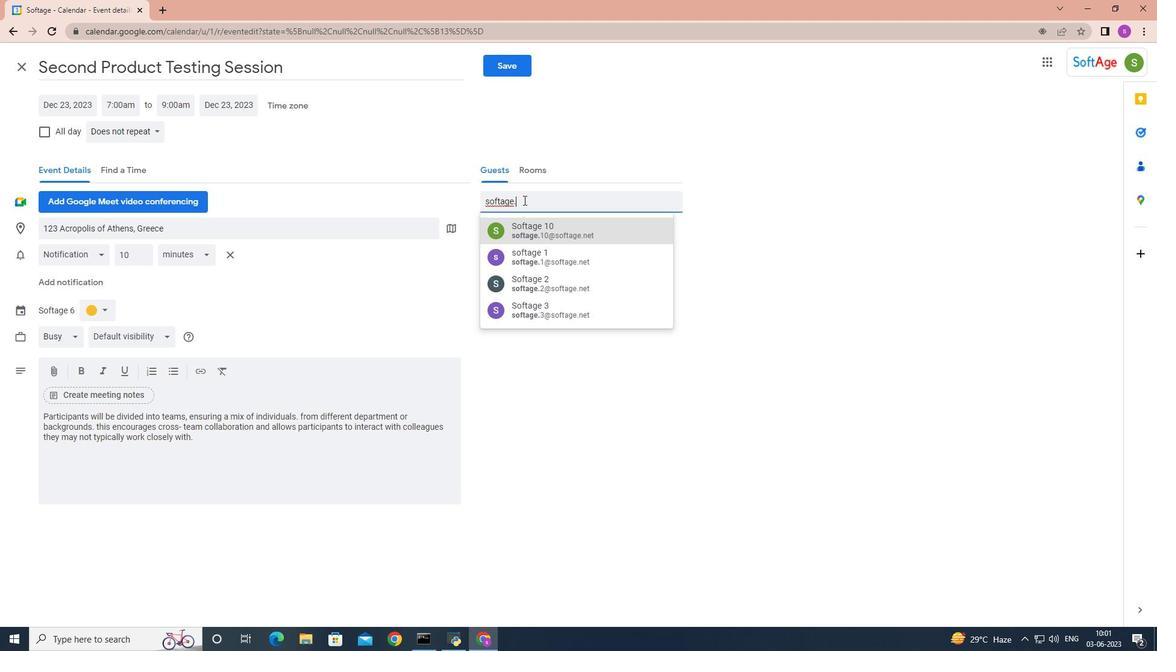
Action: Mouse moved to (570, 226)
Screenshot: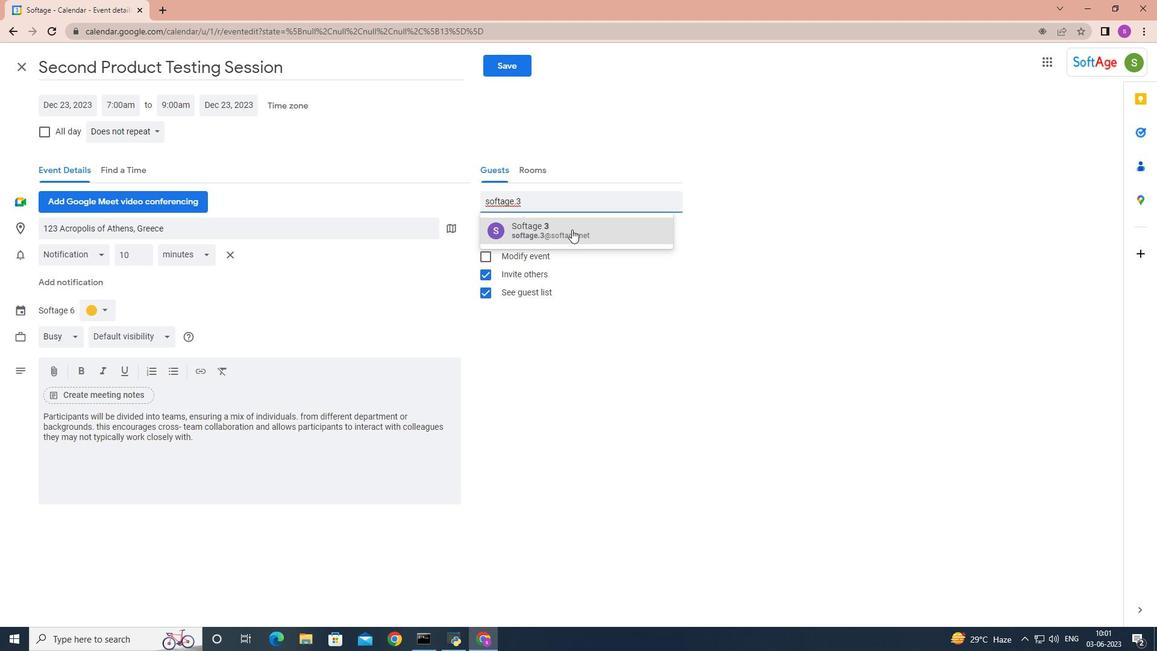 
Action: Mouse pressed left at (570, 226)
Screenshot: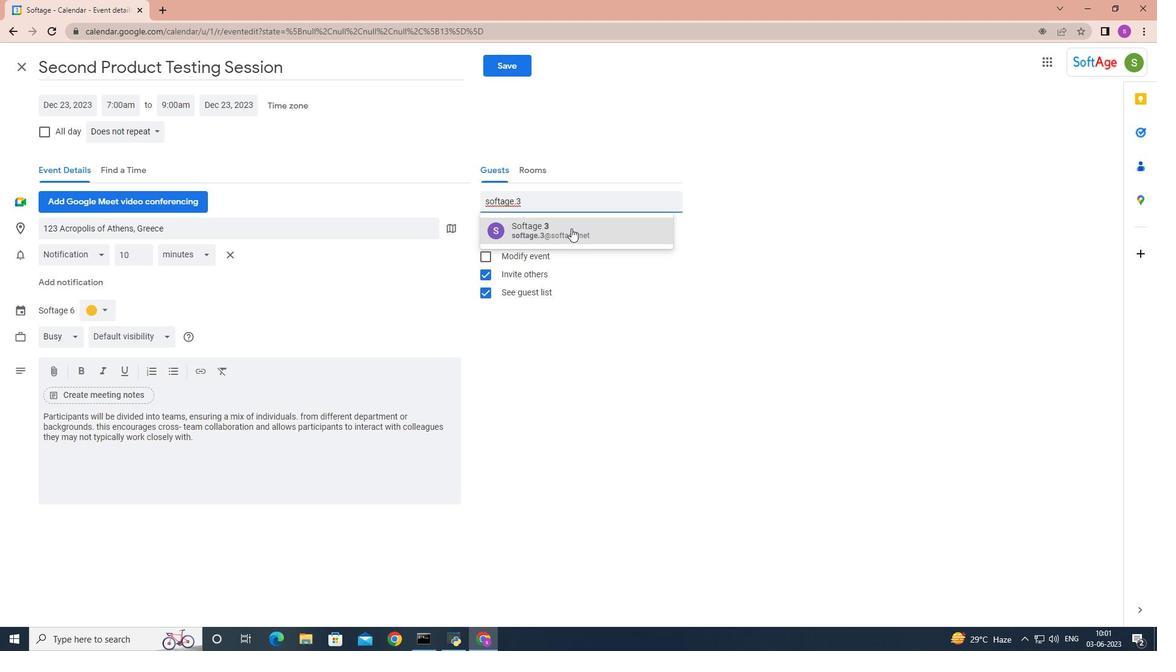
Action: Key pressed softage.4
Screenshot: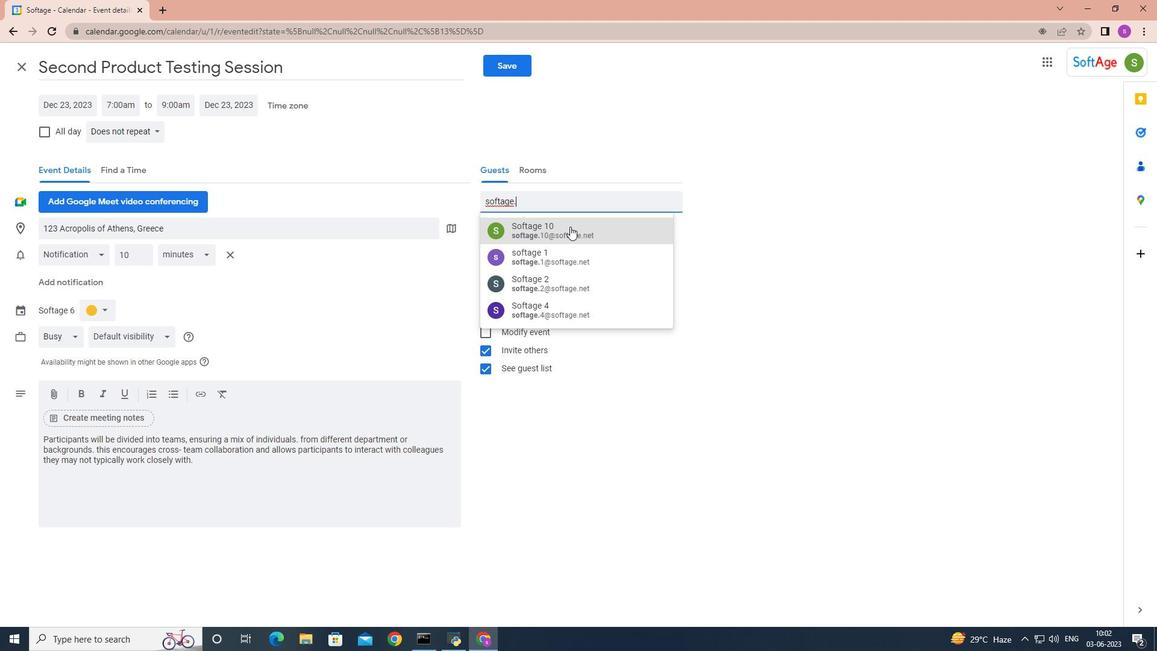 
Action: Mouse pressed left at (570, 226)
Screenshot: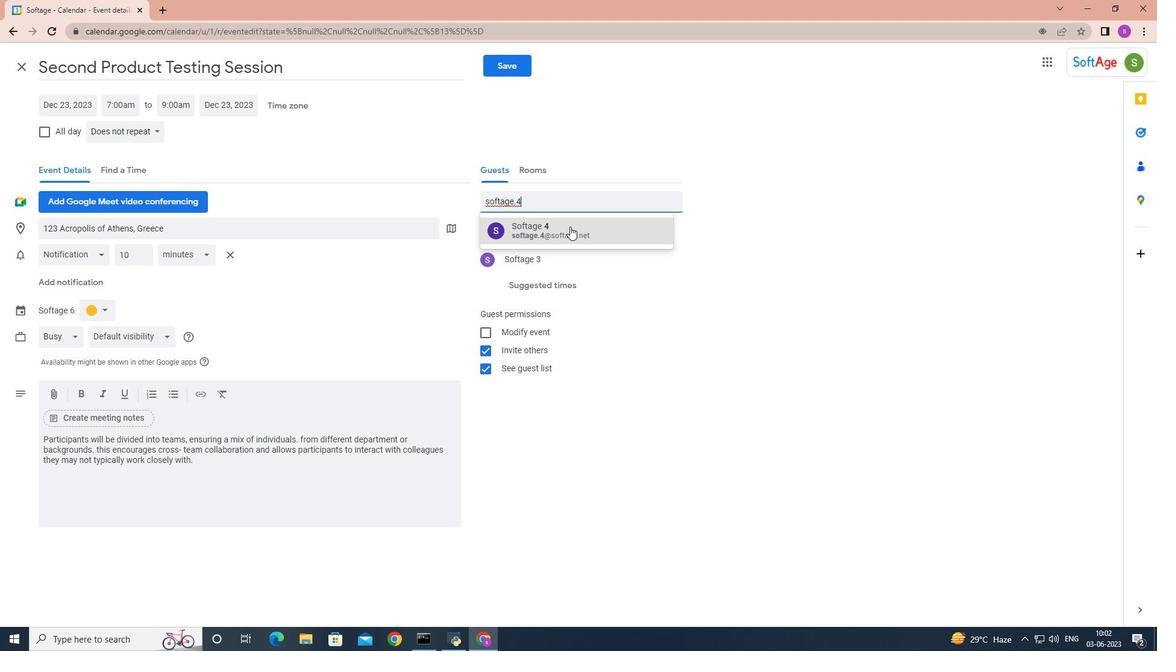 
Action: Mouse moved to (156, 127)
Screenshot: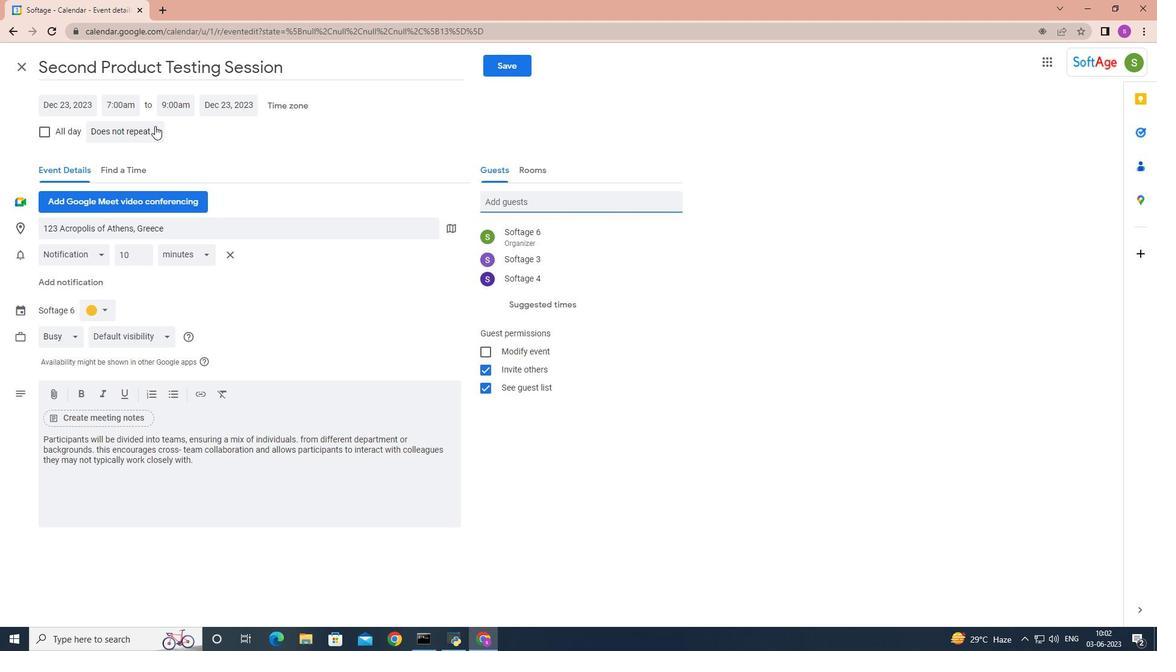 
Action: Mouse pressed left at (156, 127)
Screenshot: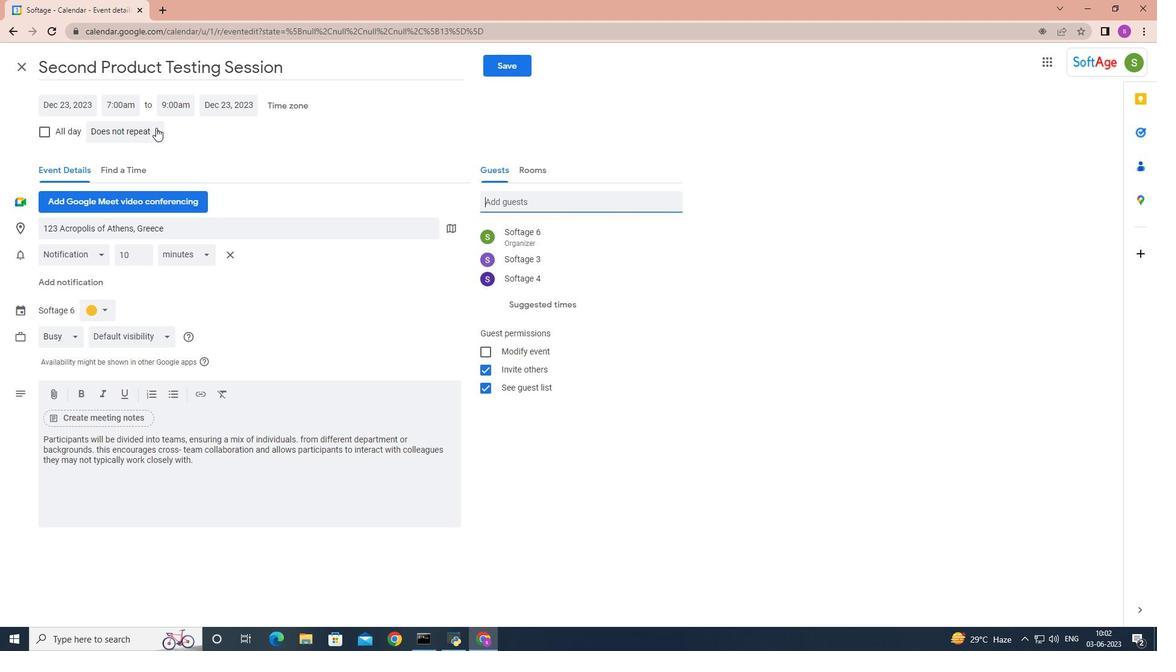 
Action: Mouse moved to (154, 132)
Screenshot: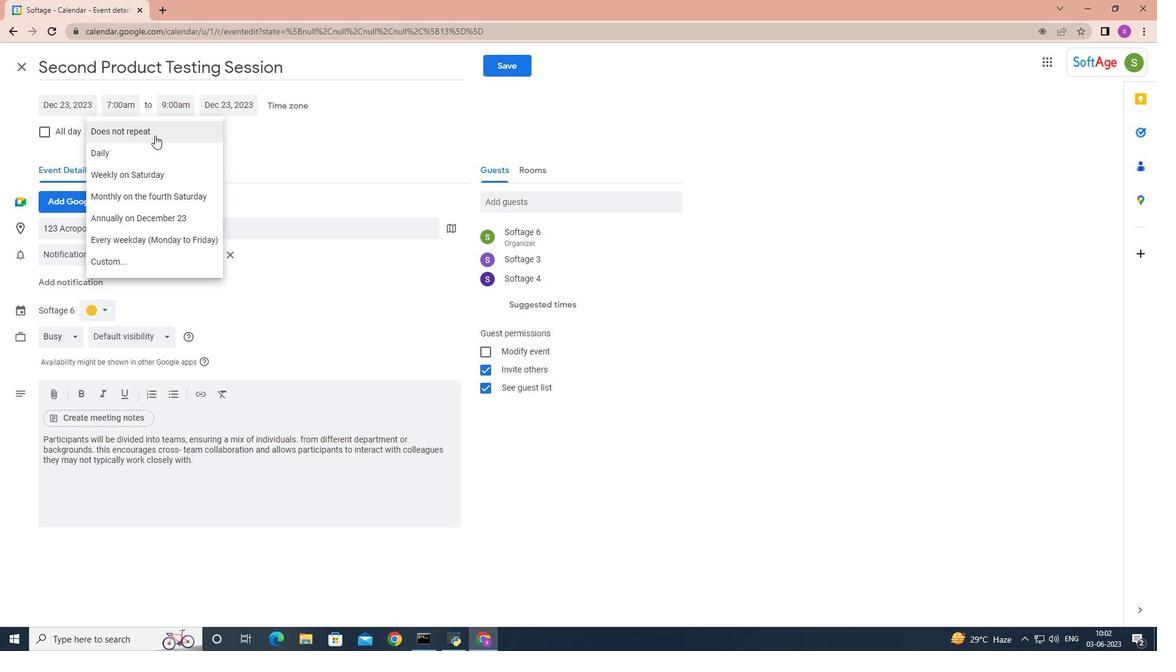 
Action: Mouse pressed left at (154, 132)
Screenshot: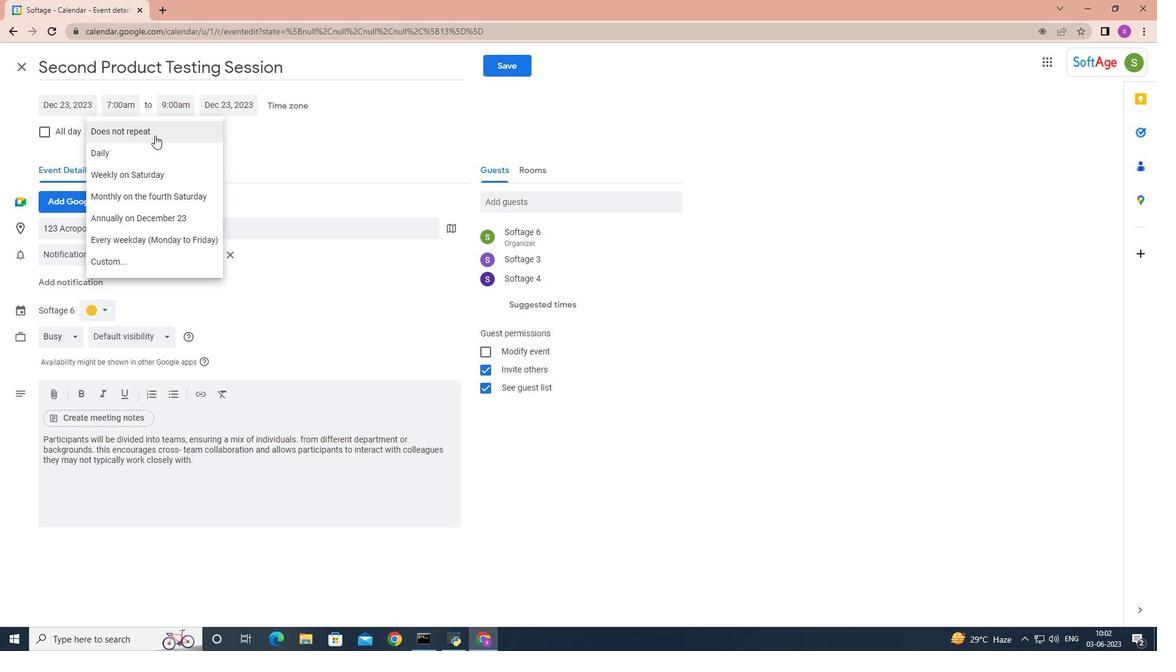 
Action: Mouse moved to (513, 61)
Screenshot: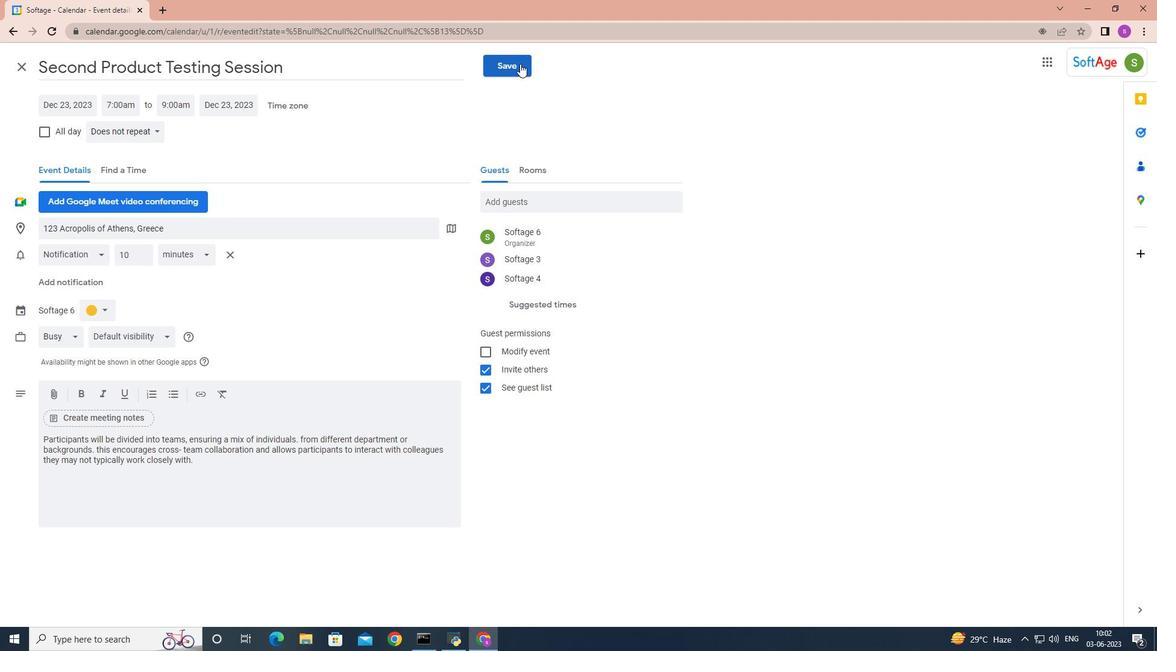 
Action: Mouse pressed left at (513, 61)
Screenshot: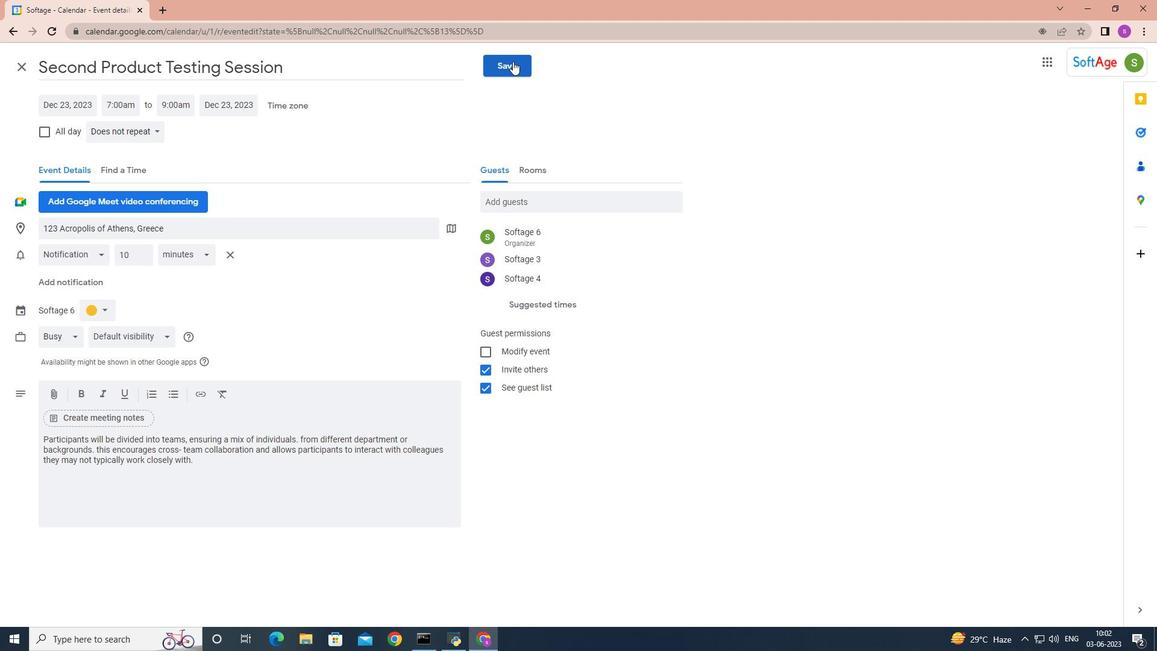 
Action: Mouse moved to (701, 361)
Screenshot: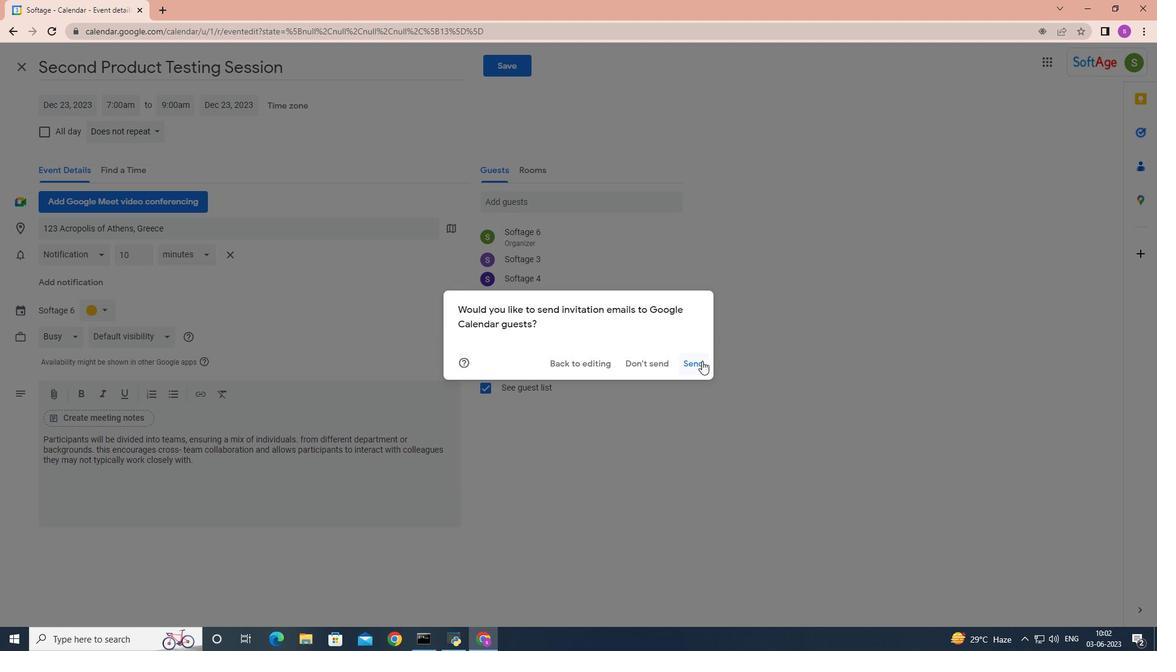 
Action: Mouse pressed left at (701, 361)
Screenshot: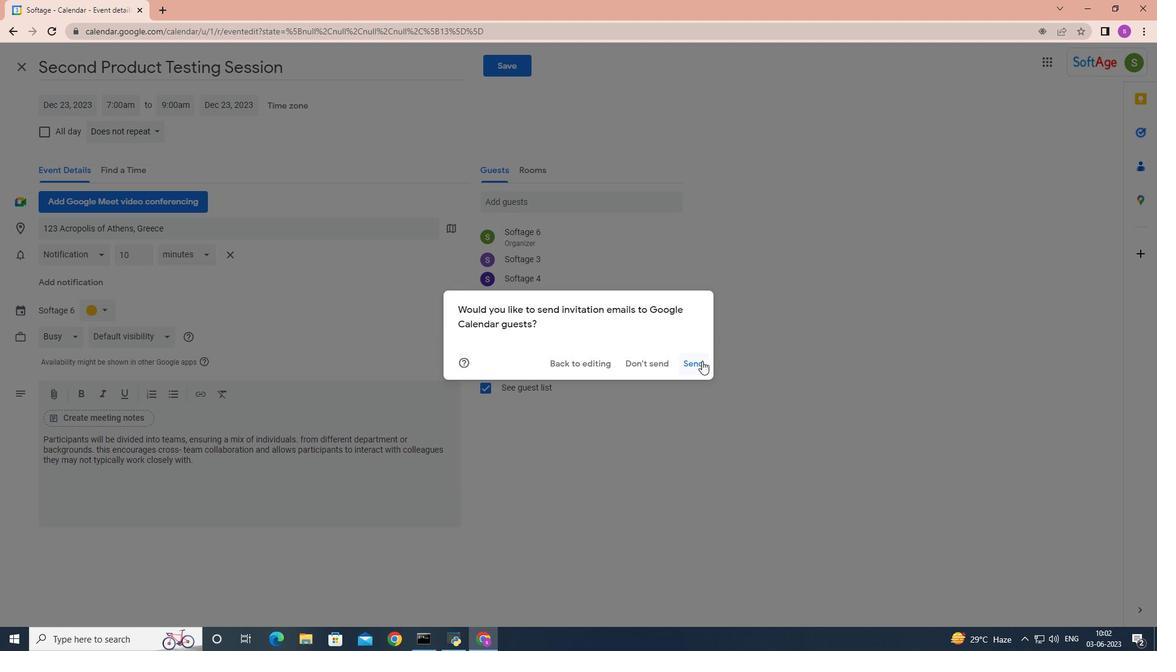 
Action: Mouse moved to (699, 359)
Screenshot: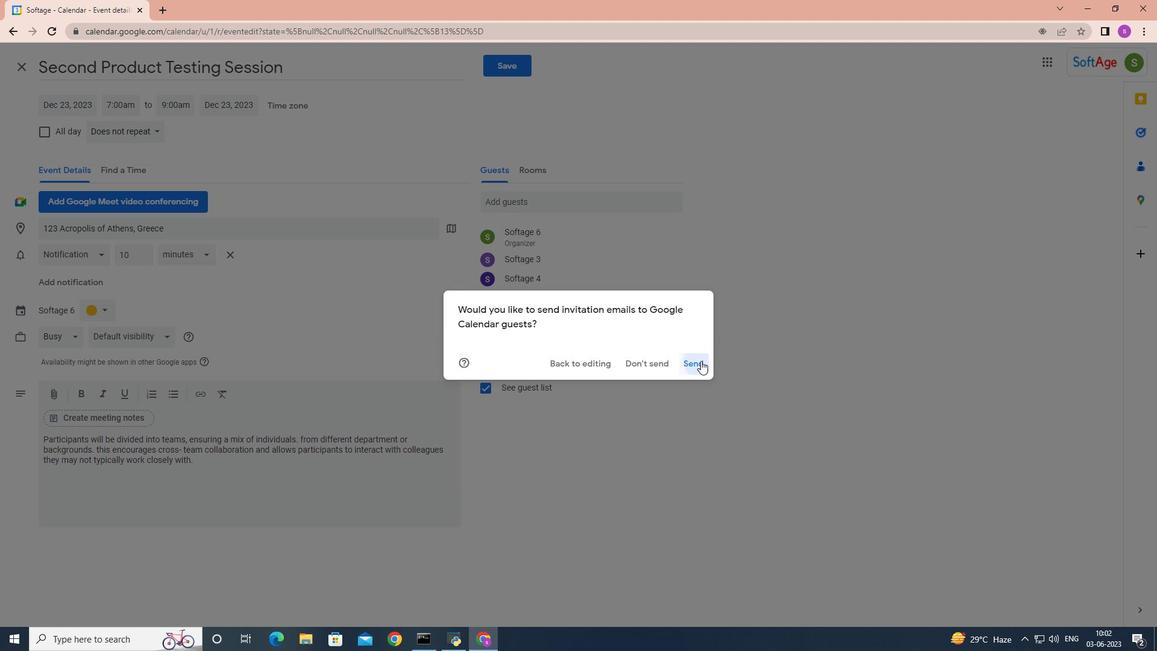 
